 Task: Create a task  Develop a new online tool for online course evaluations , assign it to team member softage.2@softage.net in the project BeyondPlan and update the status of the task to  On Track  , set the priority of the task to Low
Action: Mouse moved to (590, 462)
Screenshot: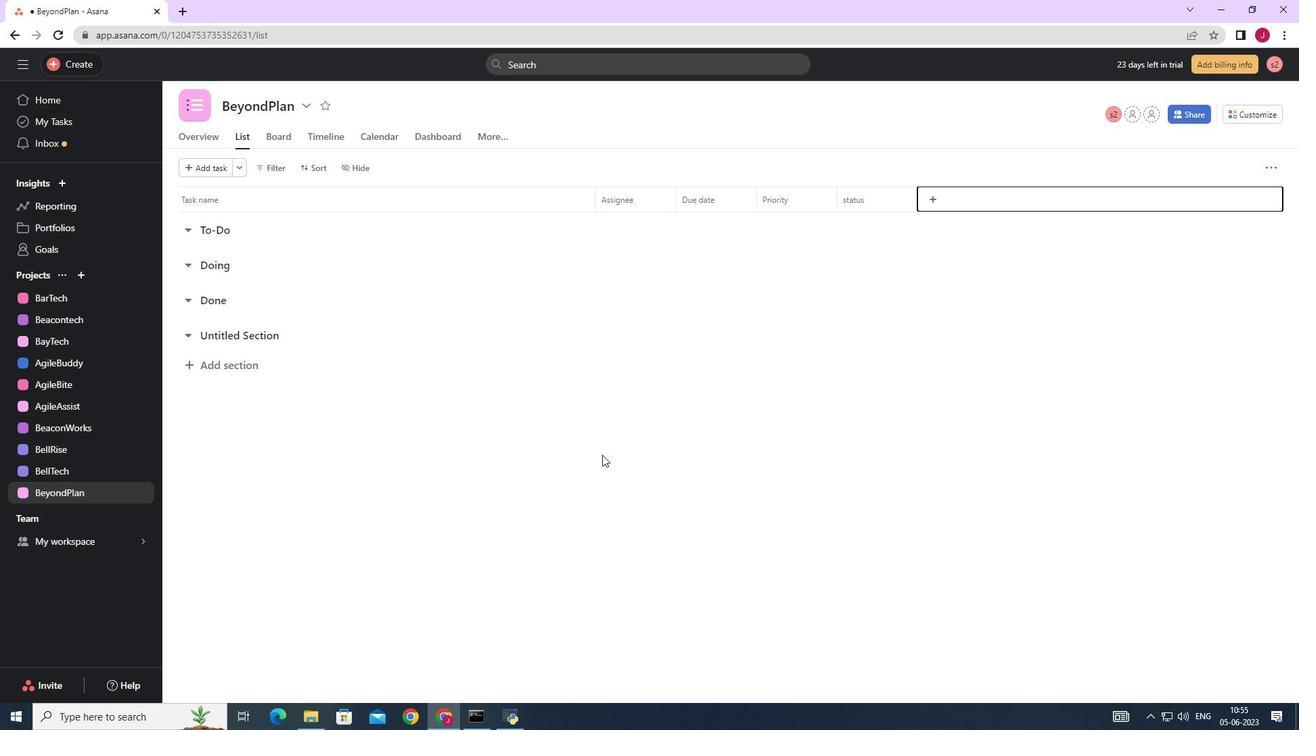 
Action: Mouse scrolled (590, 463) with delta (0, 0)
Screenshot: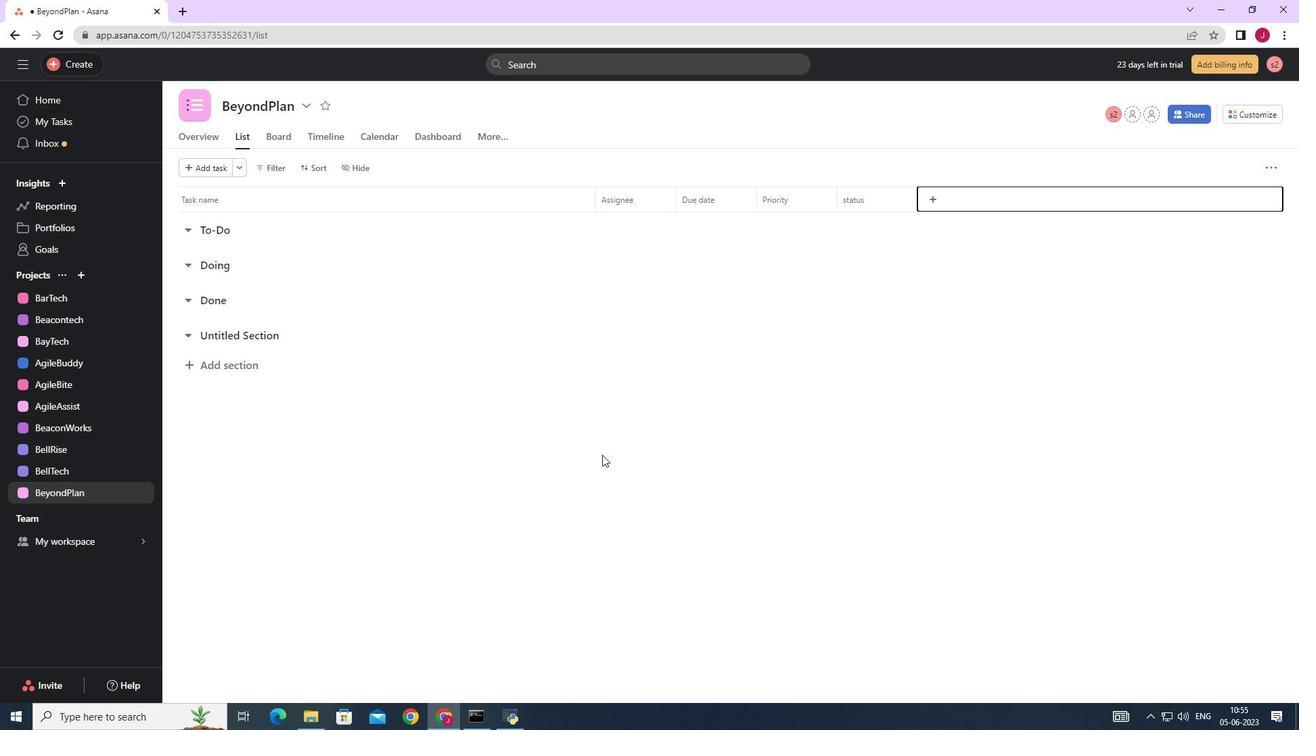 
Action: Mouse moved to (558, 454)
Screenshot: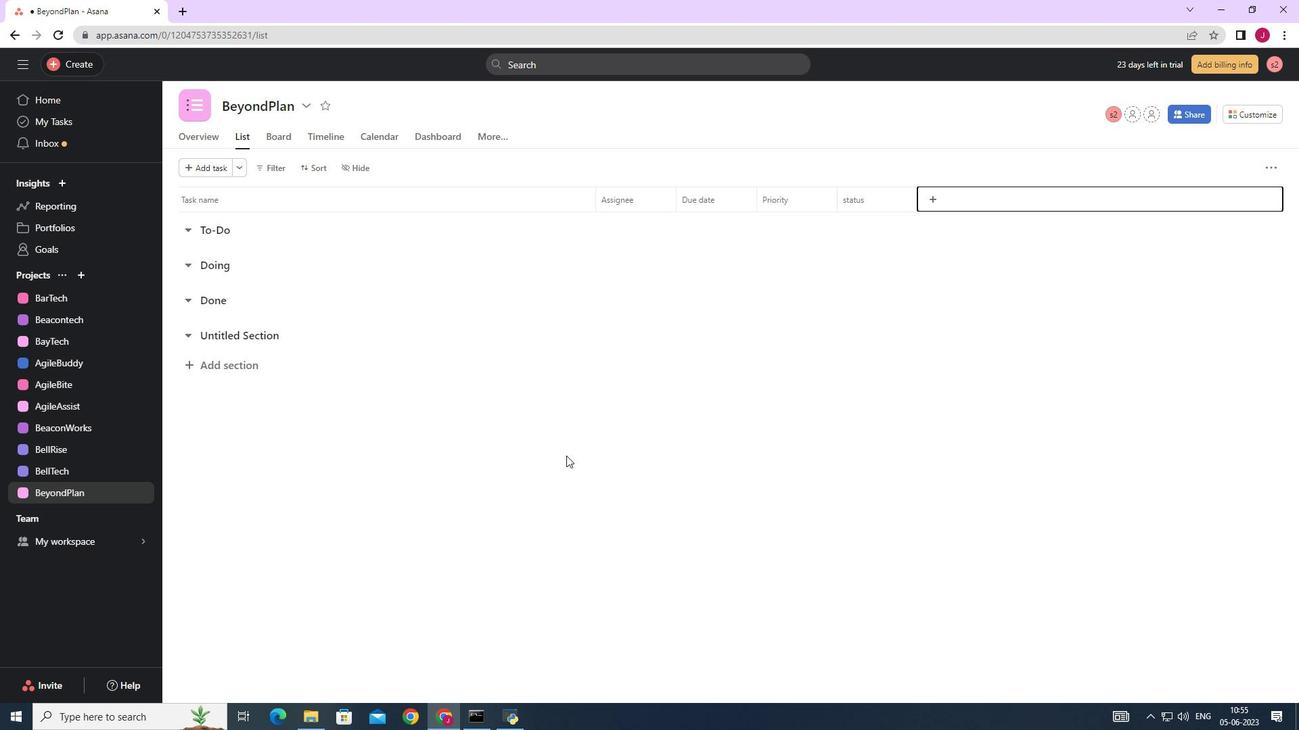 
Action: Mouse scrolled (558, 454) with delta (0, 0)
Screenshot: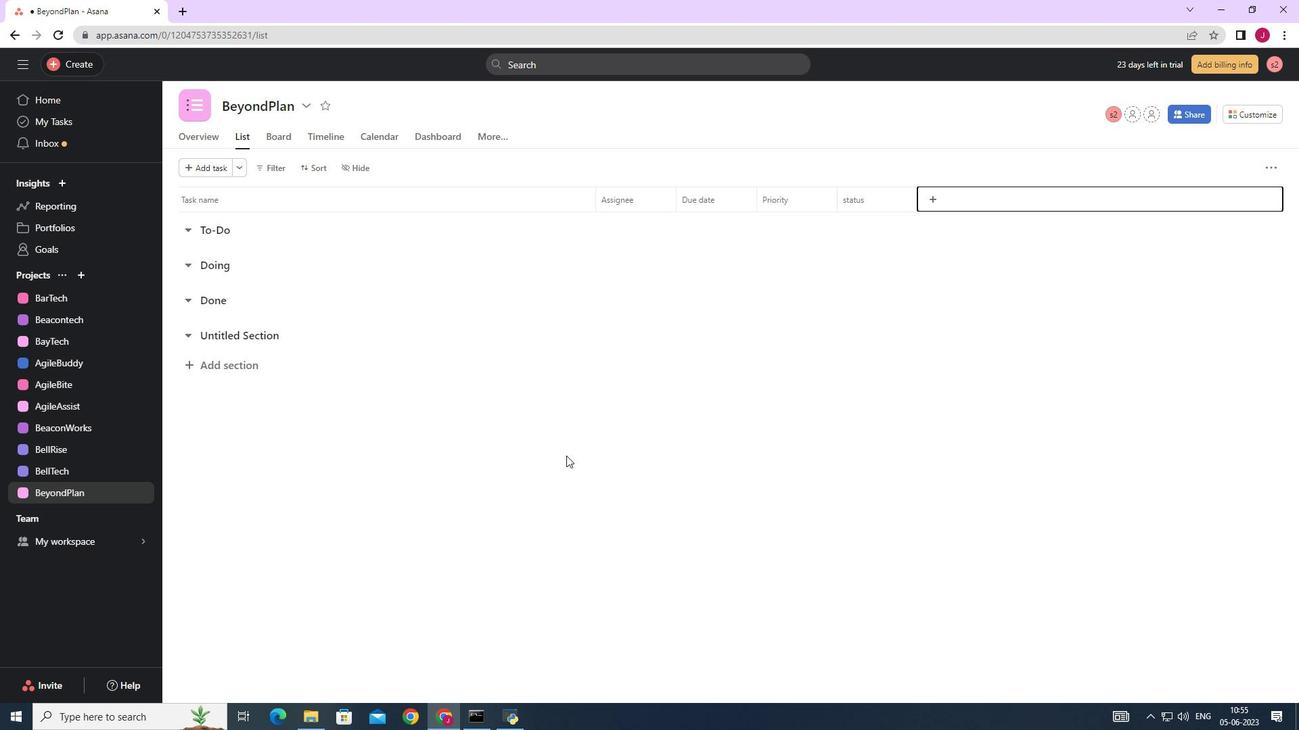
Action: Mouse scrolled (558, 454) with delta (0, 0)
Screenshot: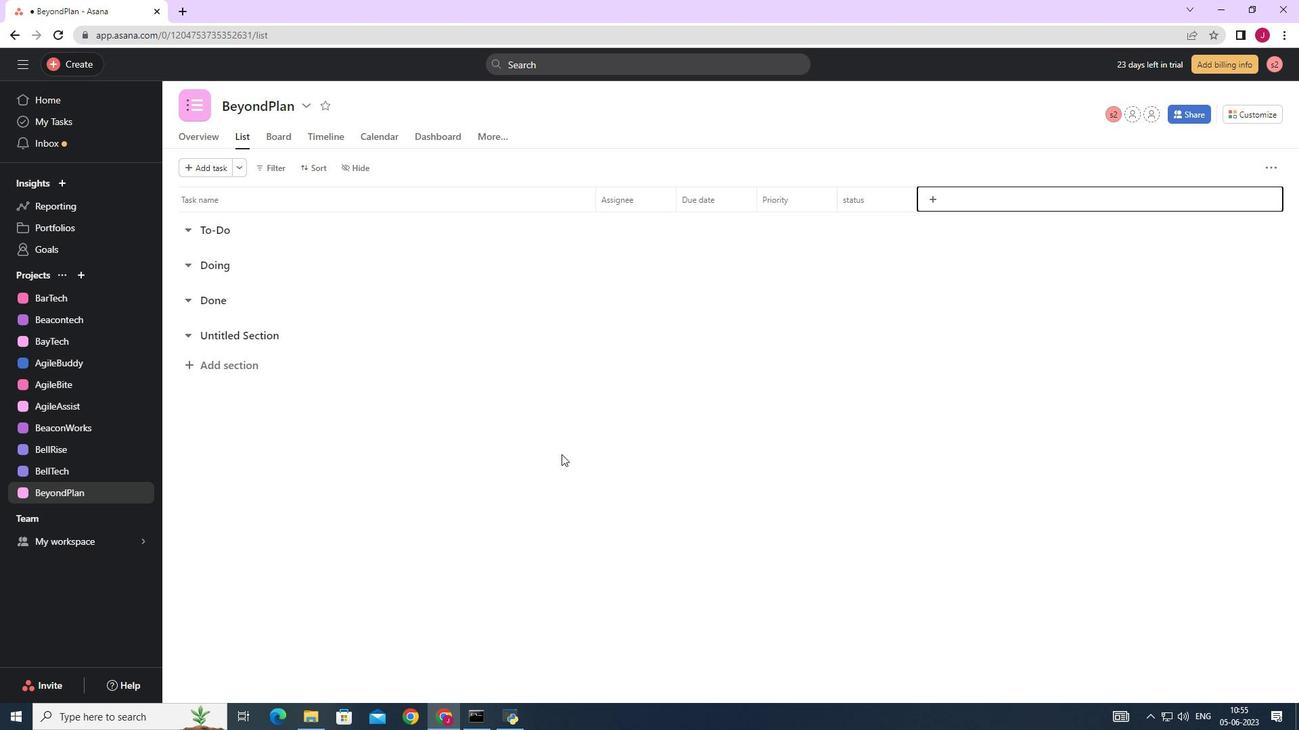 
Action: Mouse scrolled (558, 454) with delta (0, 0)
Screenshot: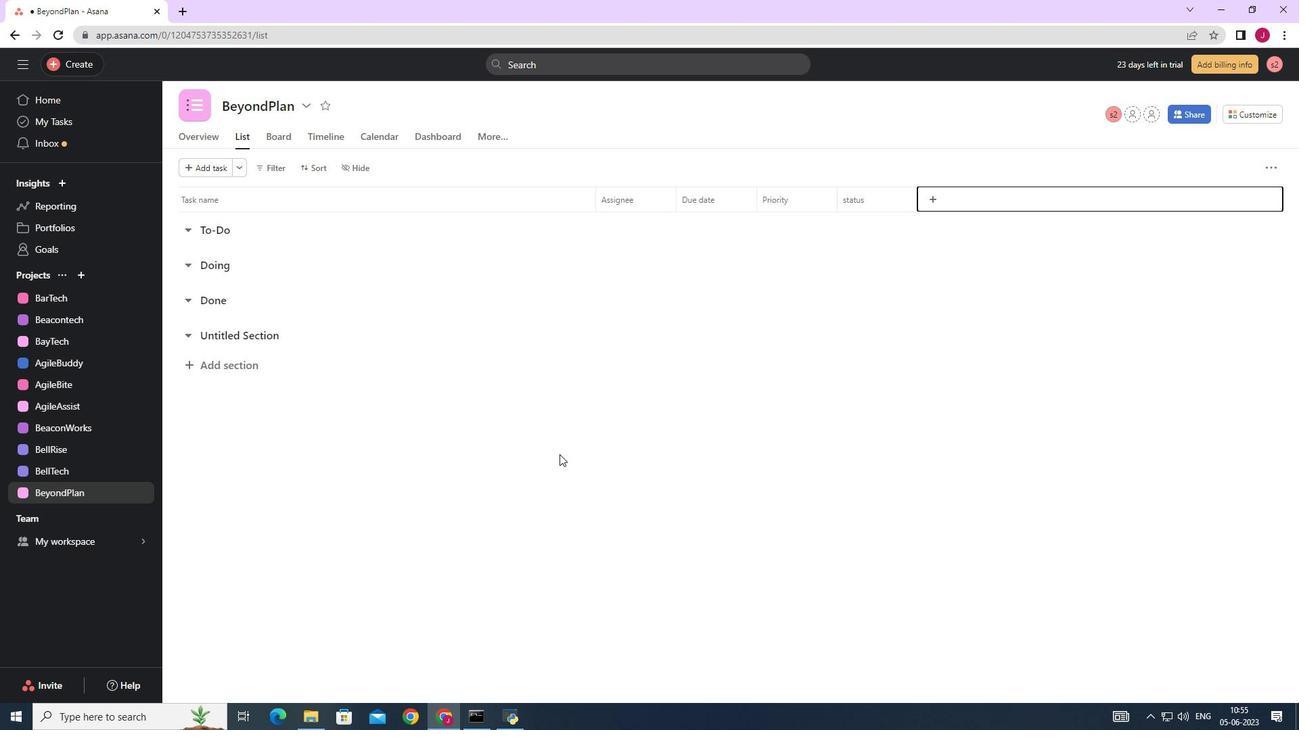 
Action: Mouse moved to (313, 335)
Screenshot: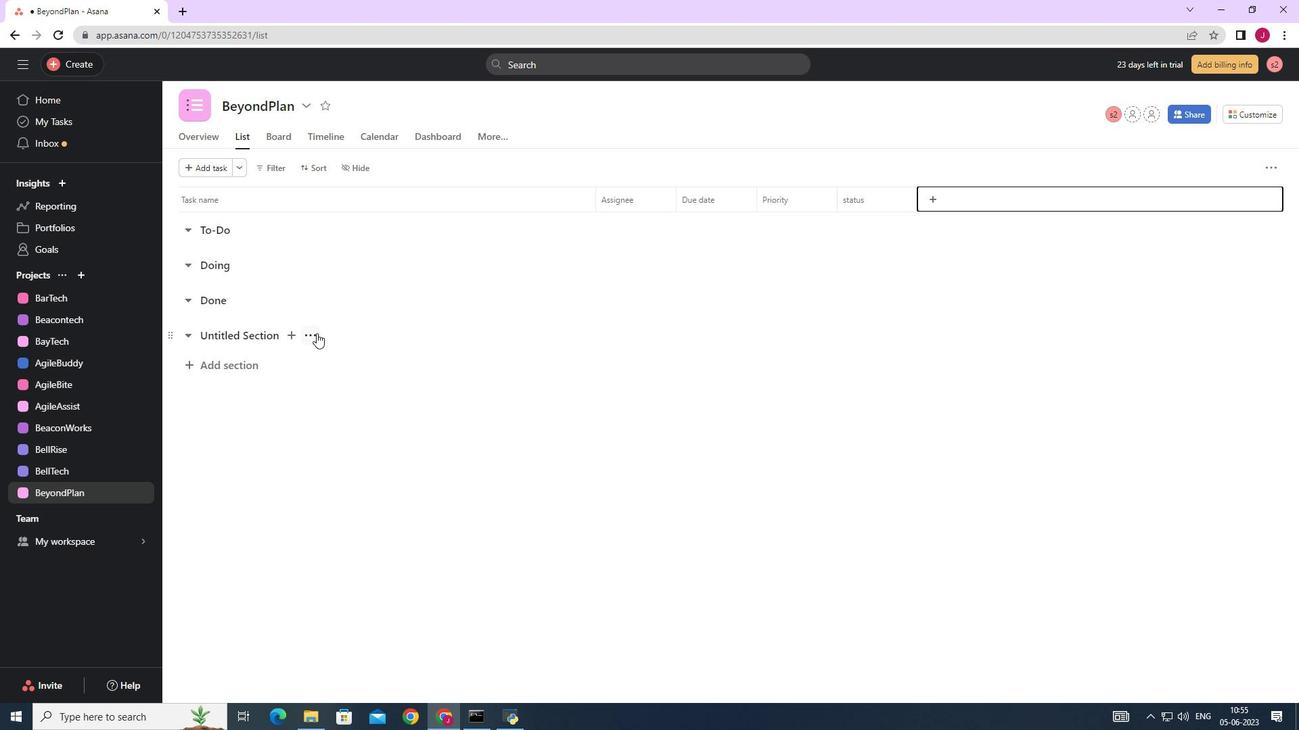 
Action: Mouse pressed left at (313, 335)
Screenshot: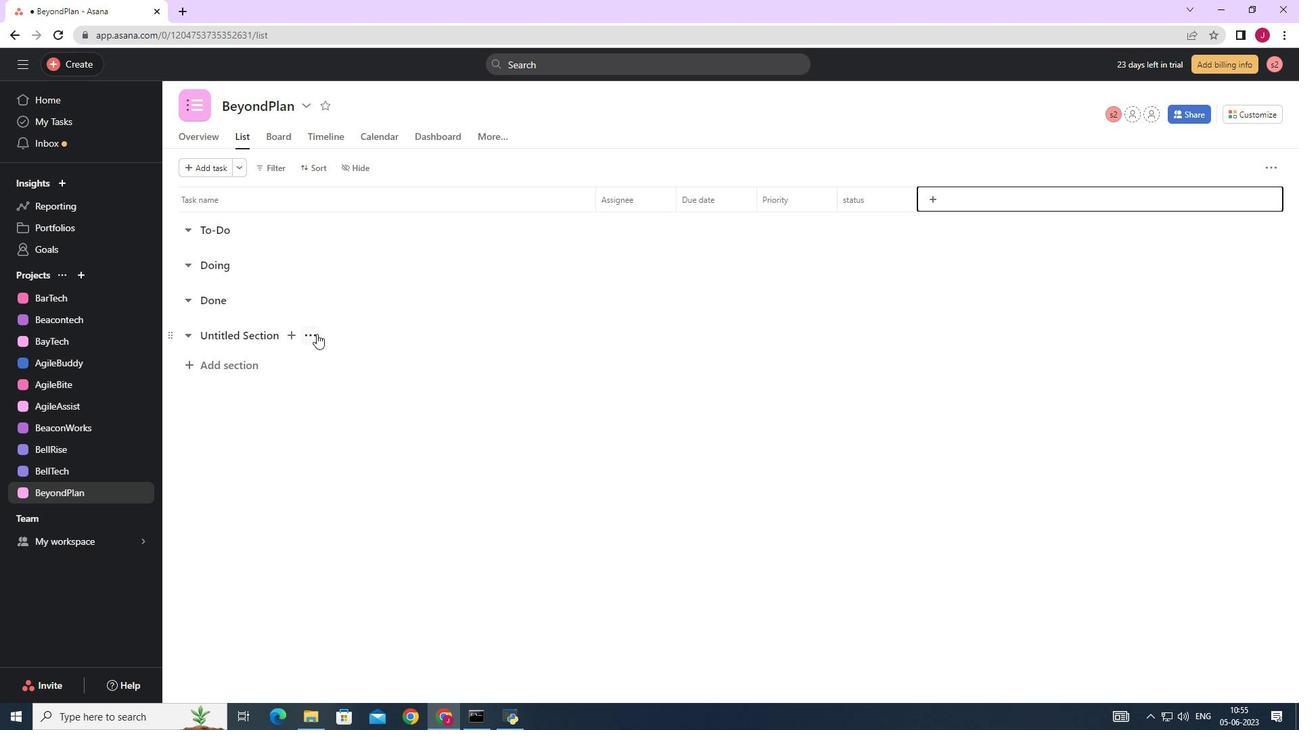 
Action: Mouse moved to (362, 442)
Screenshot: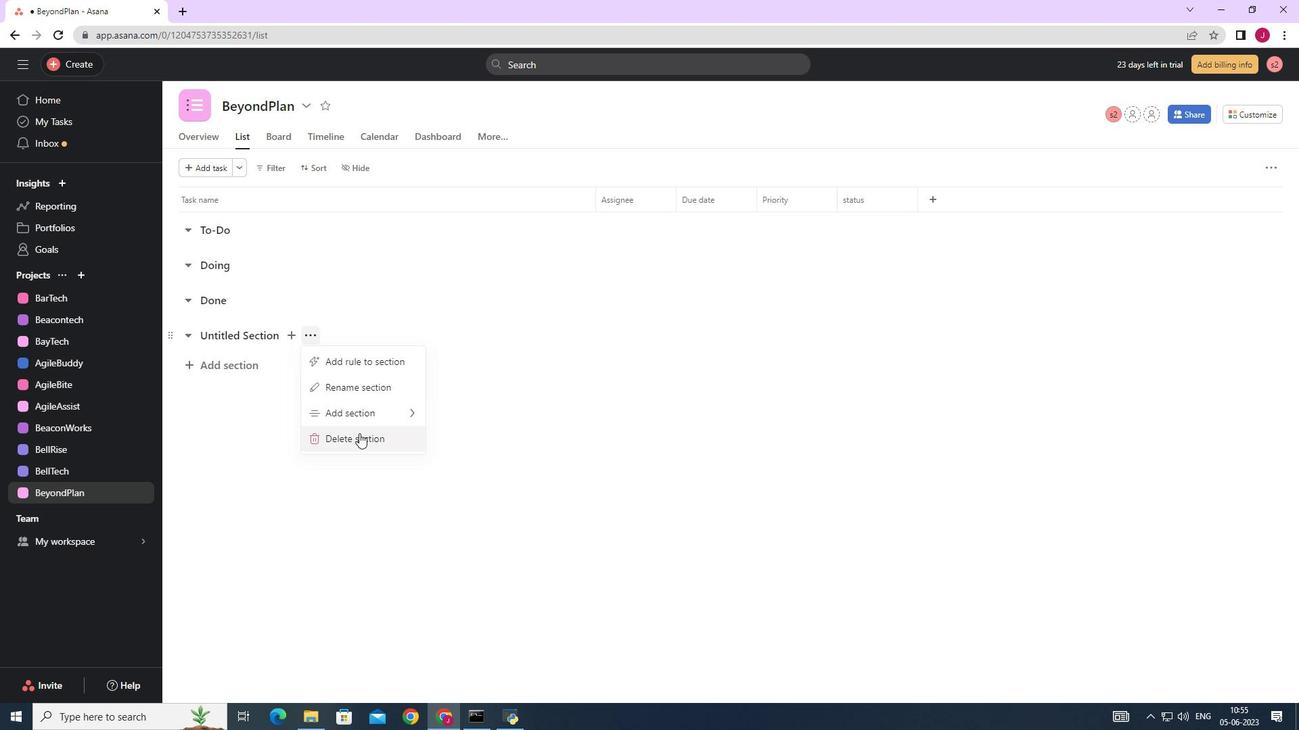 
Action: Mouse pressed left at (362, 442)
Screenshot: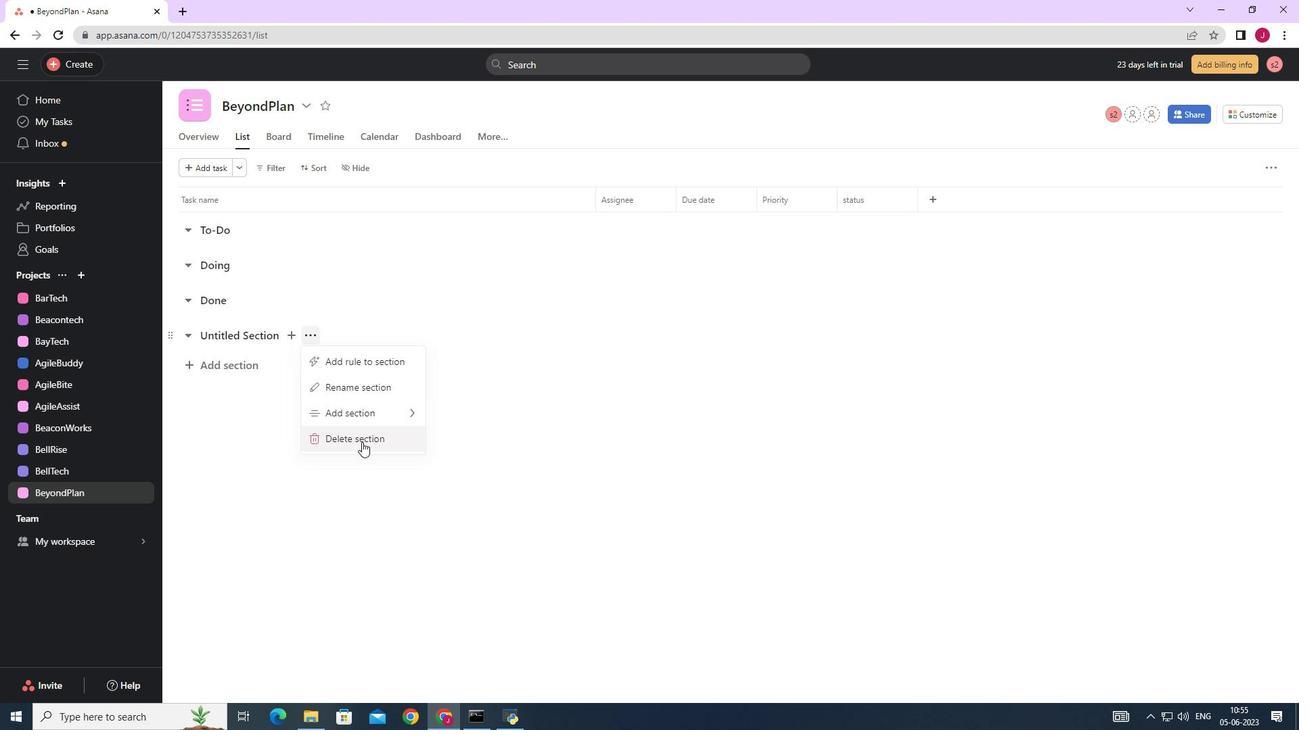 
Action: Mouse moved to (328, 416)
Screenshot: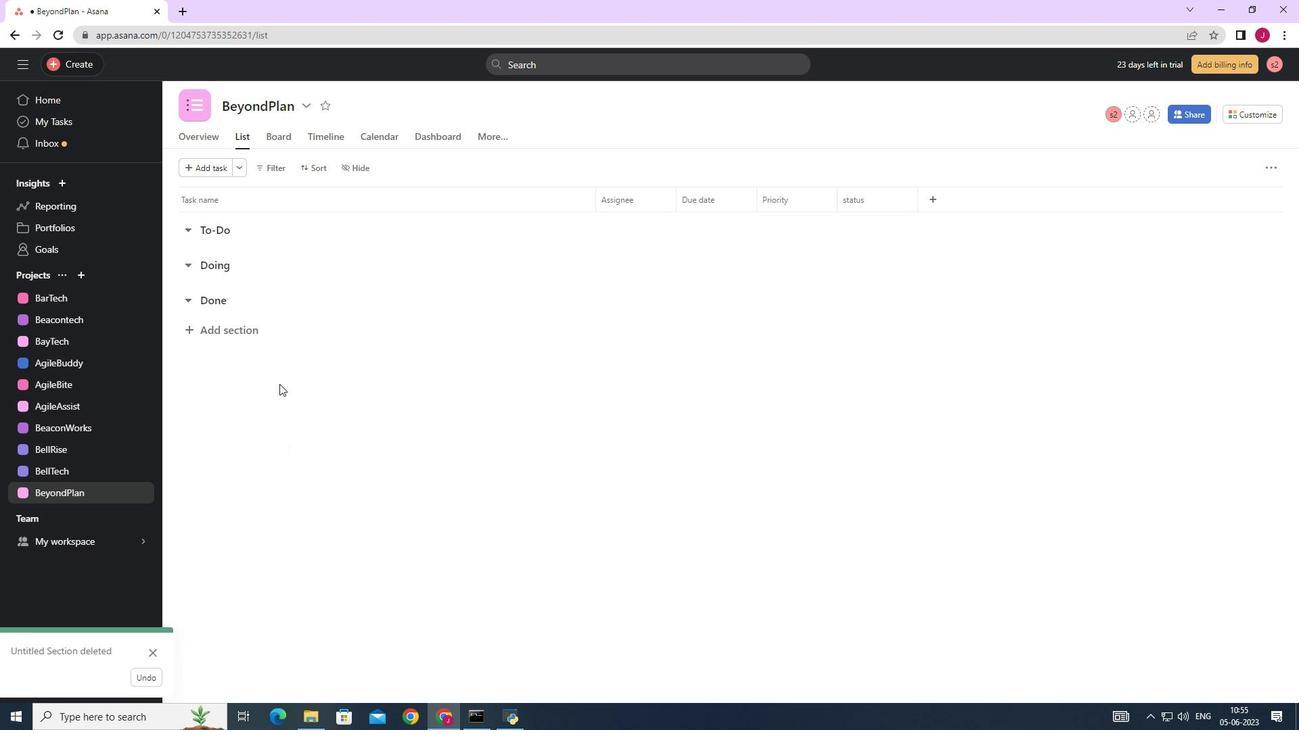 
Action: Mouse scrolled (328, 416) with delta (0, 0)
Screenshot: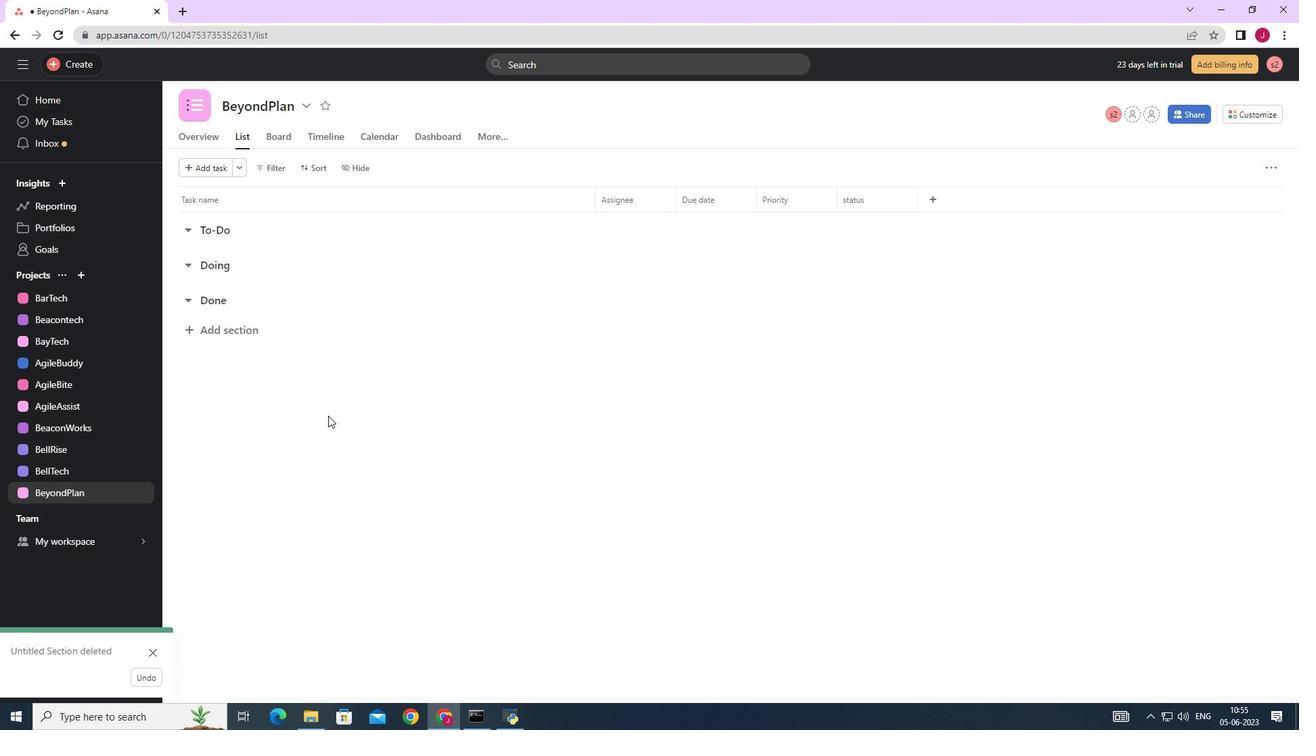 
Action: Mouse scrolled (328, 416) with delta (0, 0)
Screenshot: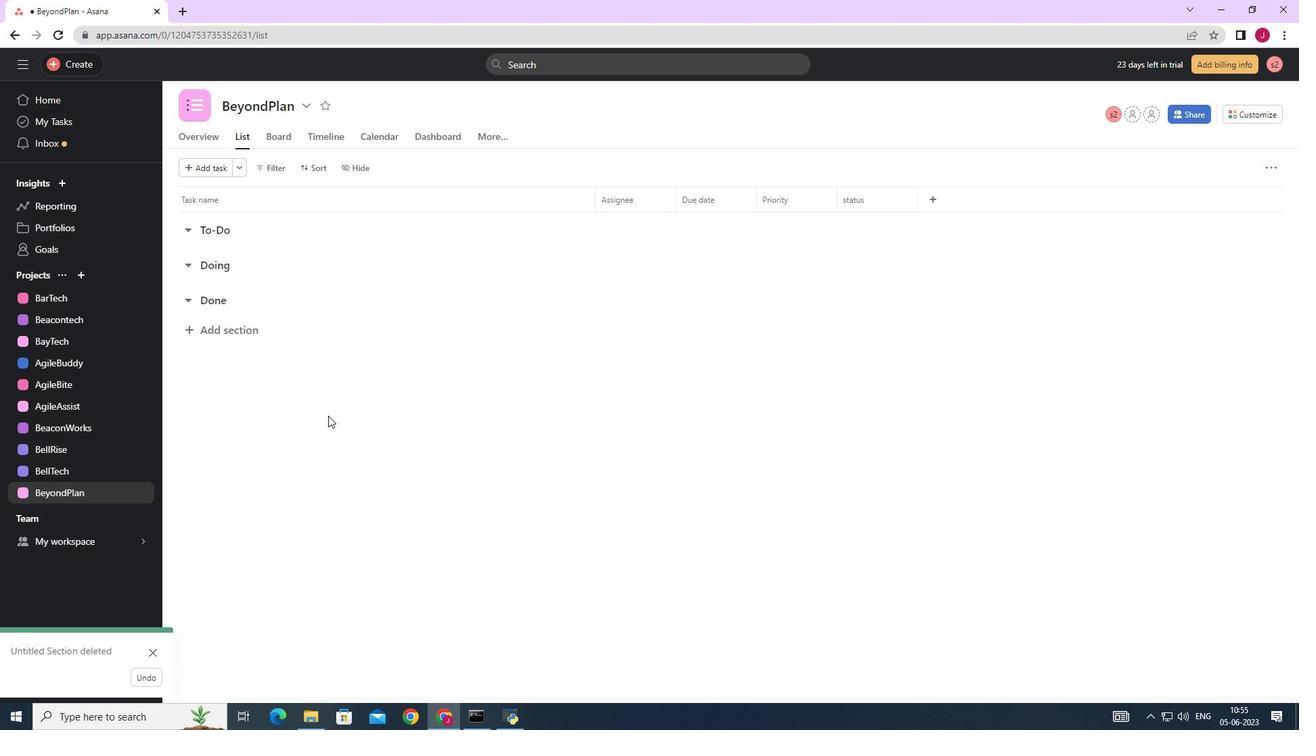 
Action: Mouse moved to (383, 445)
Screenshot: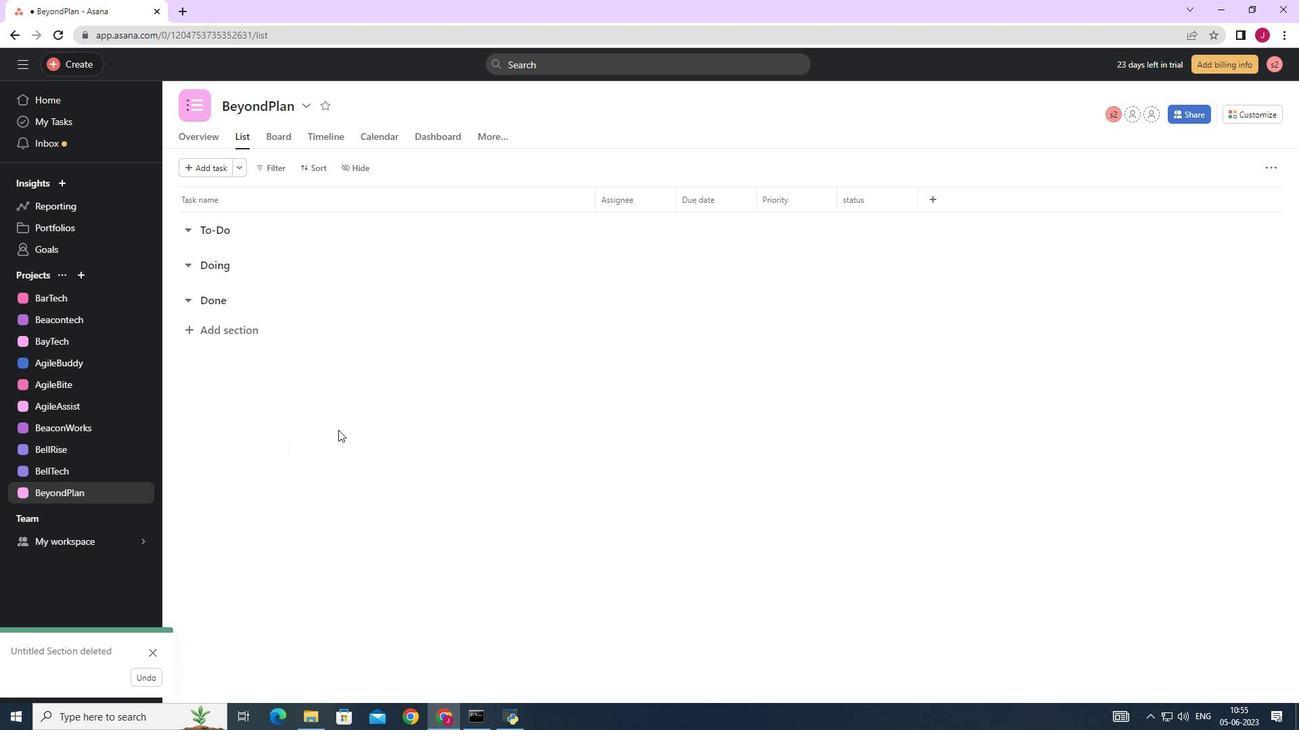 
Action: Mouse scrolled (383, 446) with delta (0, 0)
Screenshot: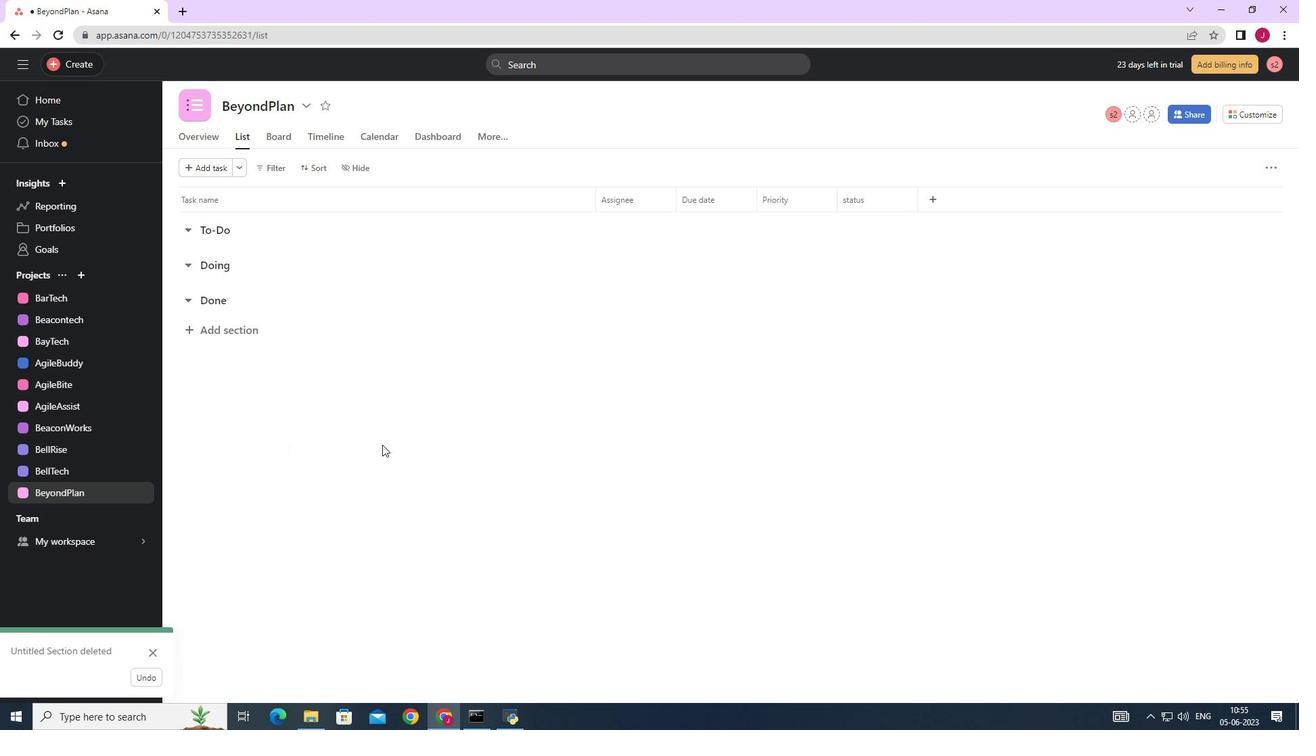
Action: Mouse scrolled (383, 446) with delta (0, 0)
Screenshot: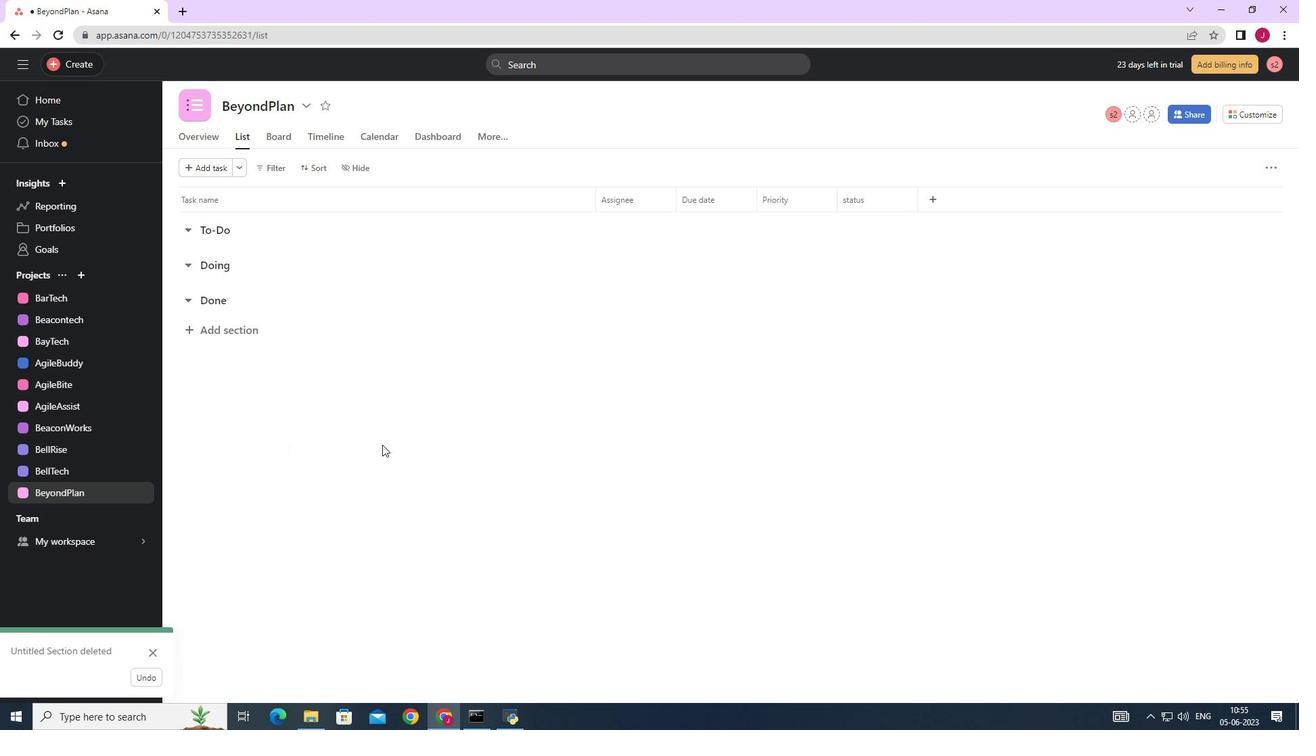 
Action: Mouse moved to (383, 445)
Screenshot: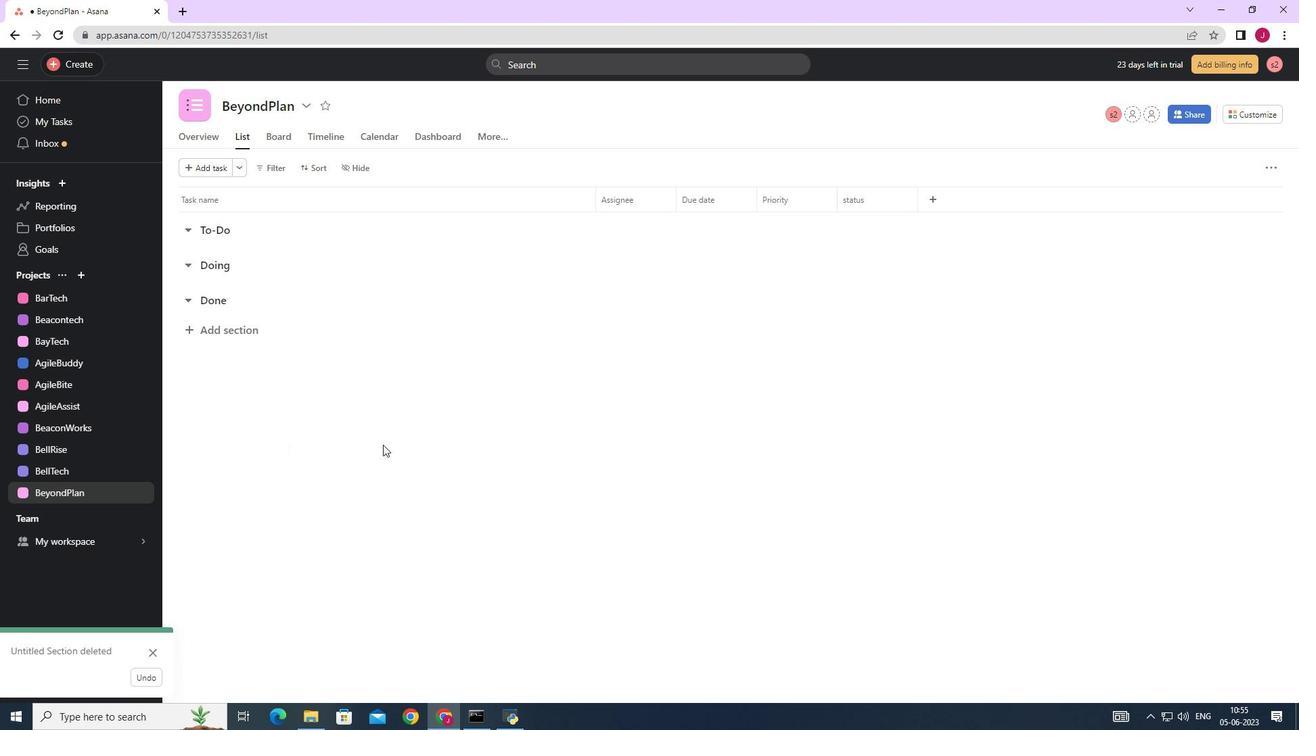 
Action: Mouse scrolled (383, 446) with delta (0, 0)
Screenshot: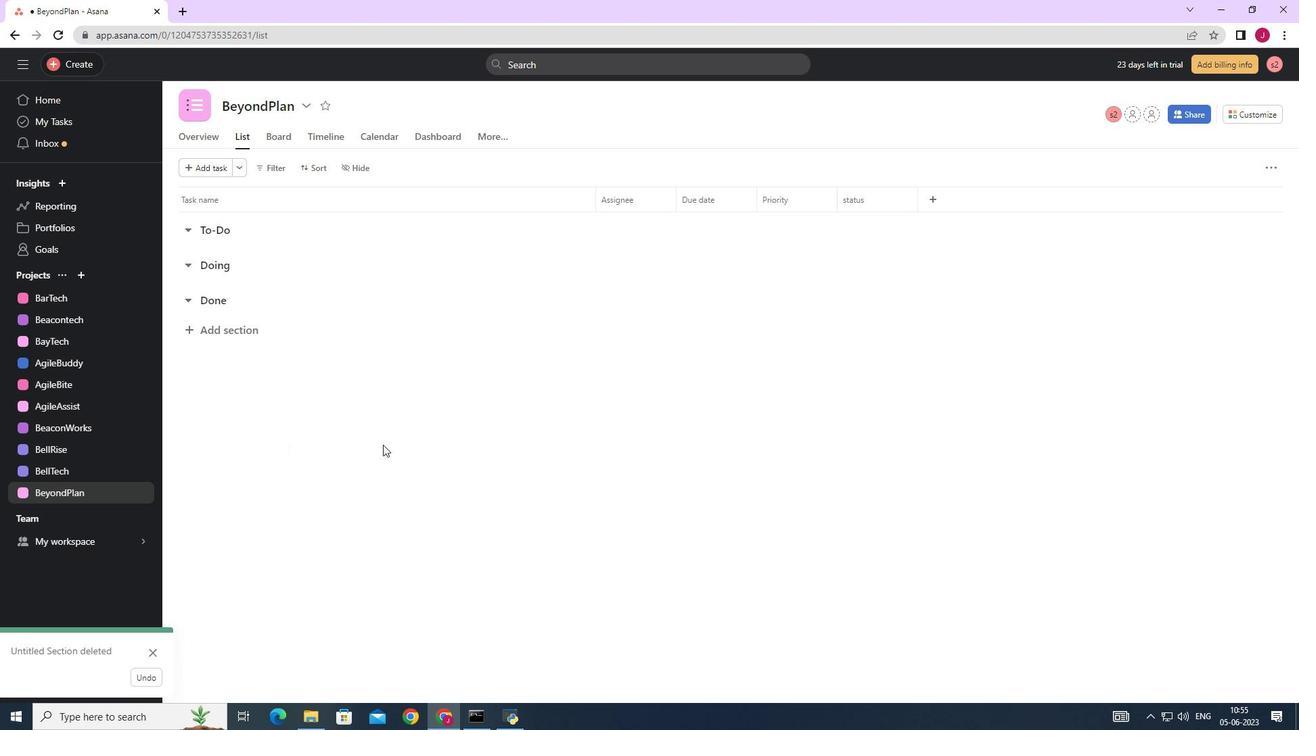 
Action: Mouse moved to (72, 62)
Screenshot: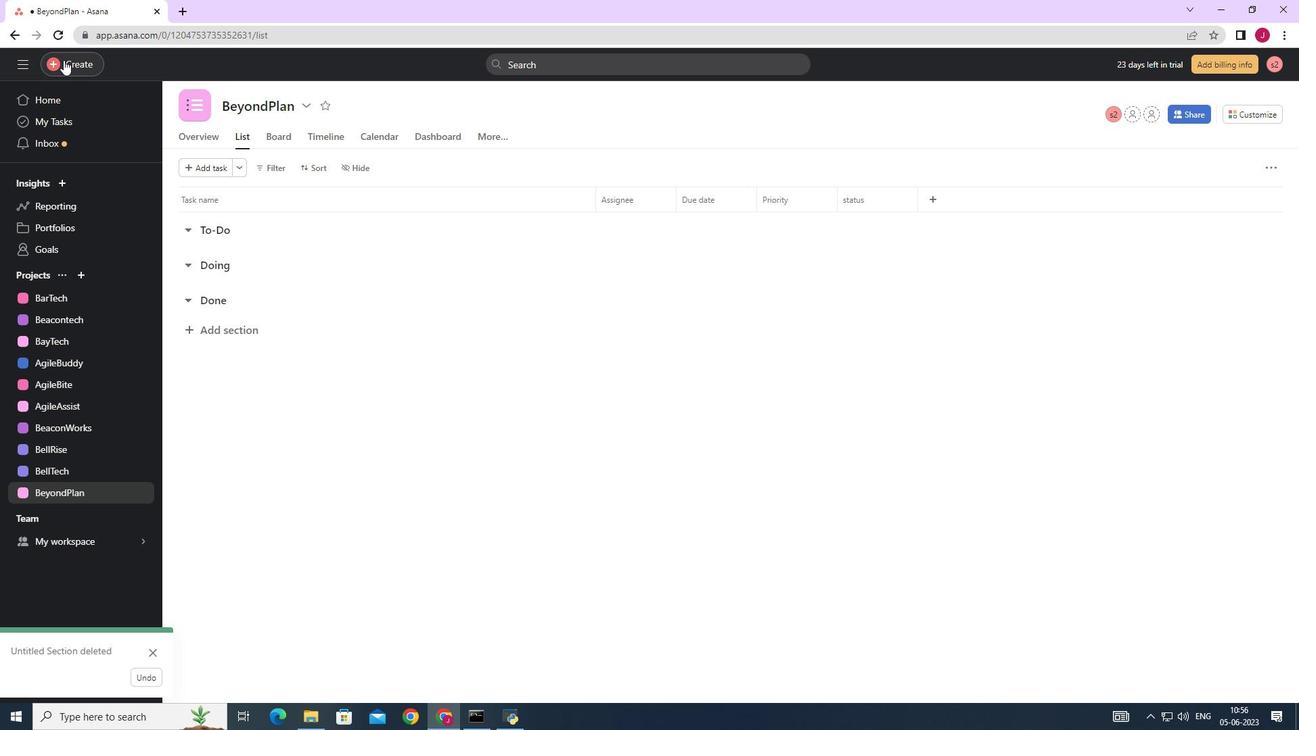 
Action: Mouse pressed left at (72, 62)
Screenshot: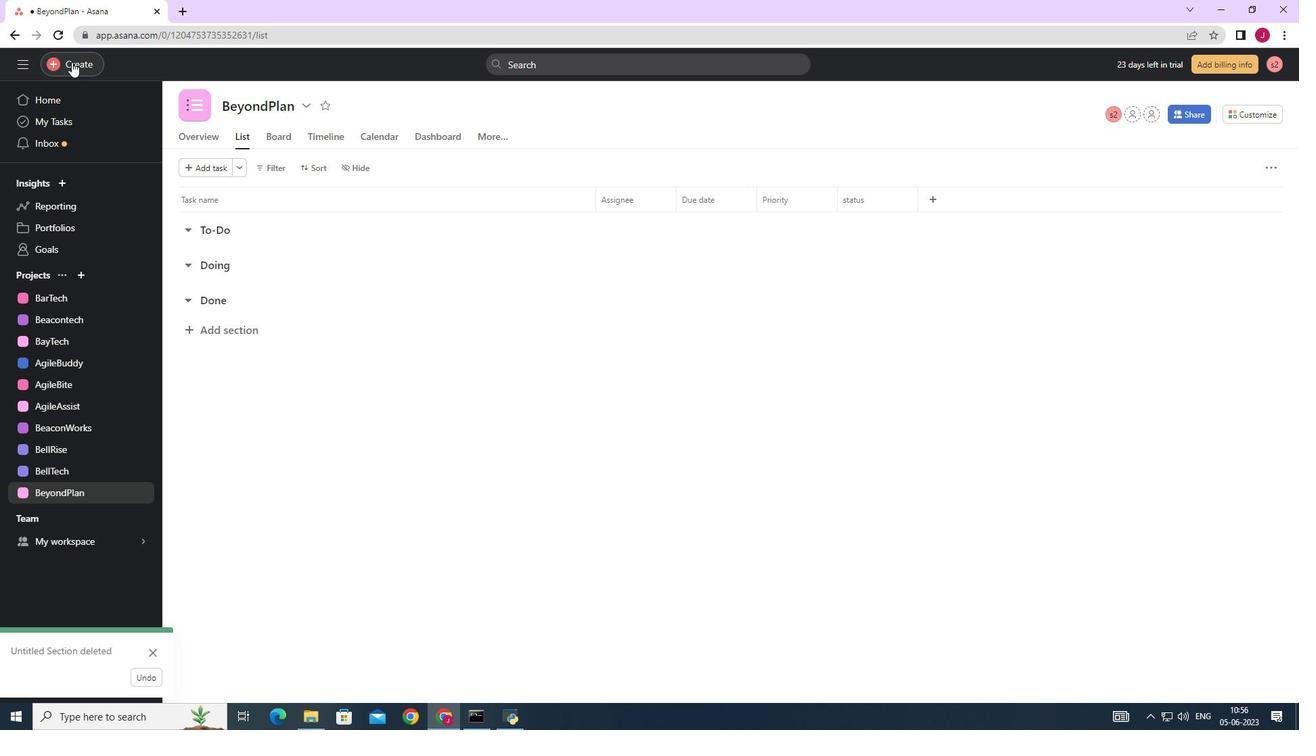 
Action: Mouse moved to (188, 73)
Screenshot: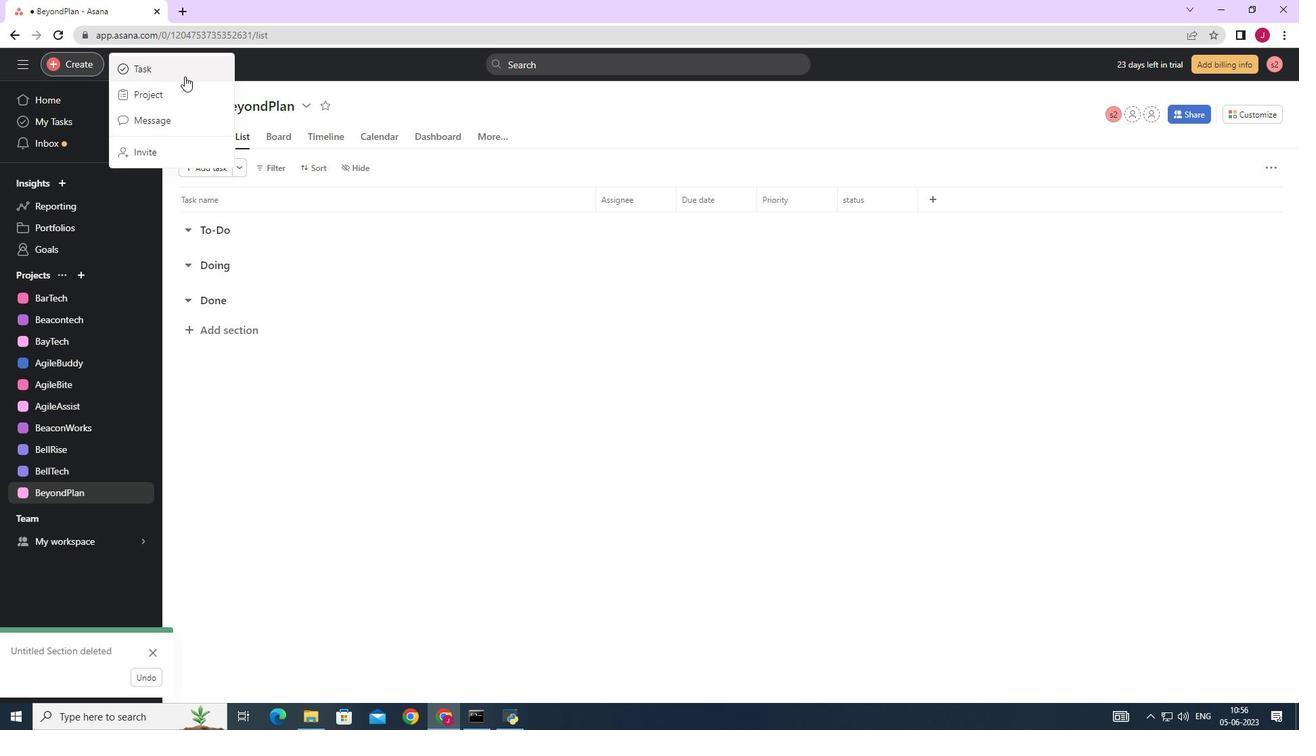 
Action: Mouse pressed left at (188, 73)
Screenshot: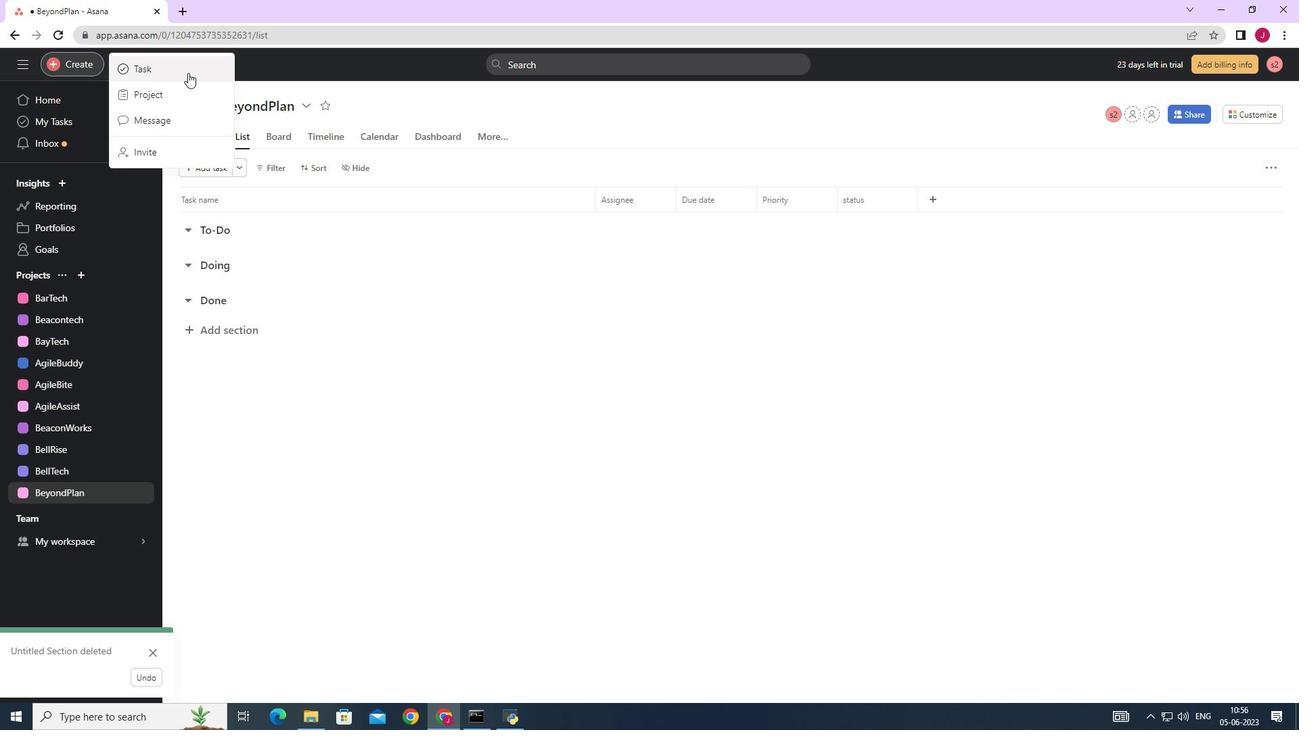 
Action: Mouse moved to (1085, 448)
Screenshot: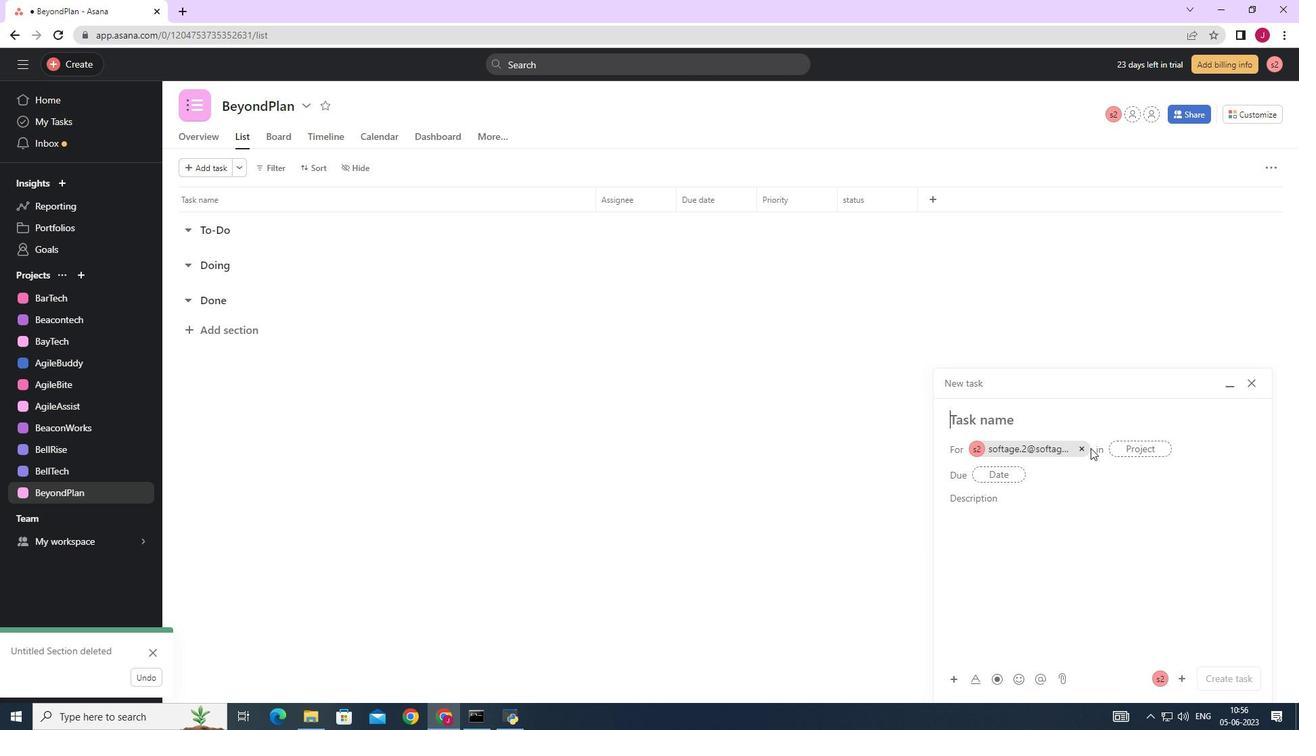 
Action: Mouse pressed left at (1085, 448)
Screenshot: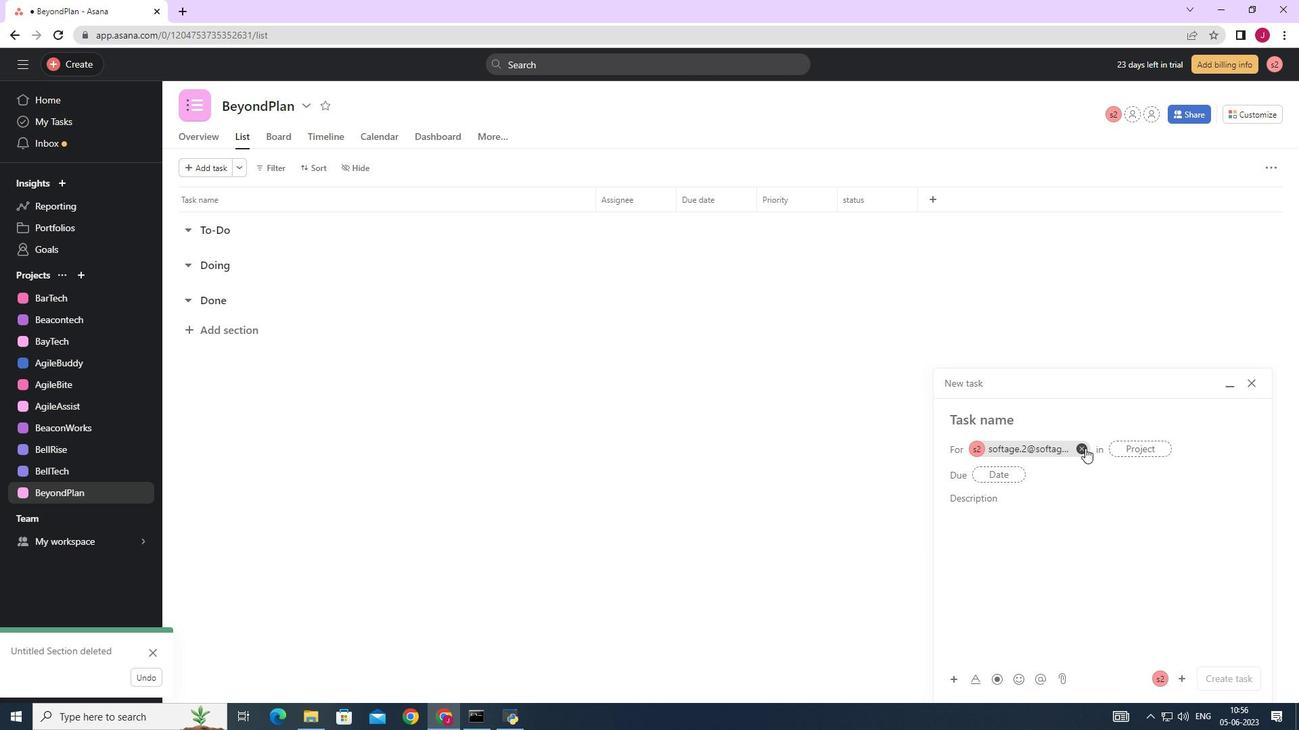 
Action: Mouse moved to (975, 425)
Screenshot: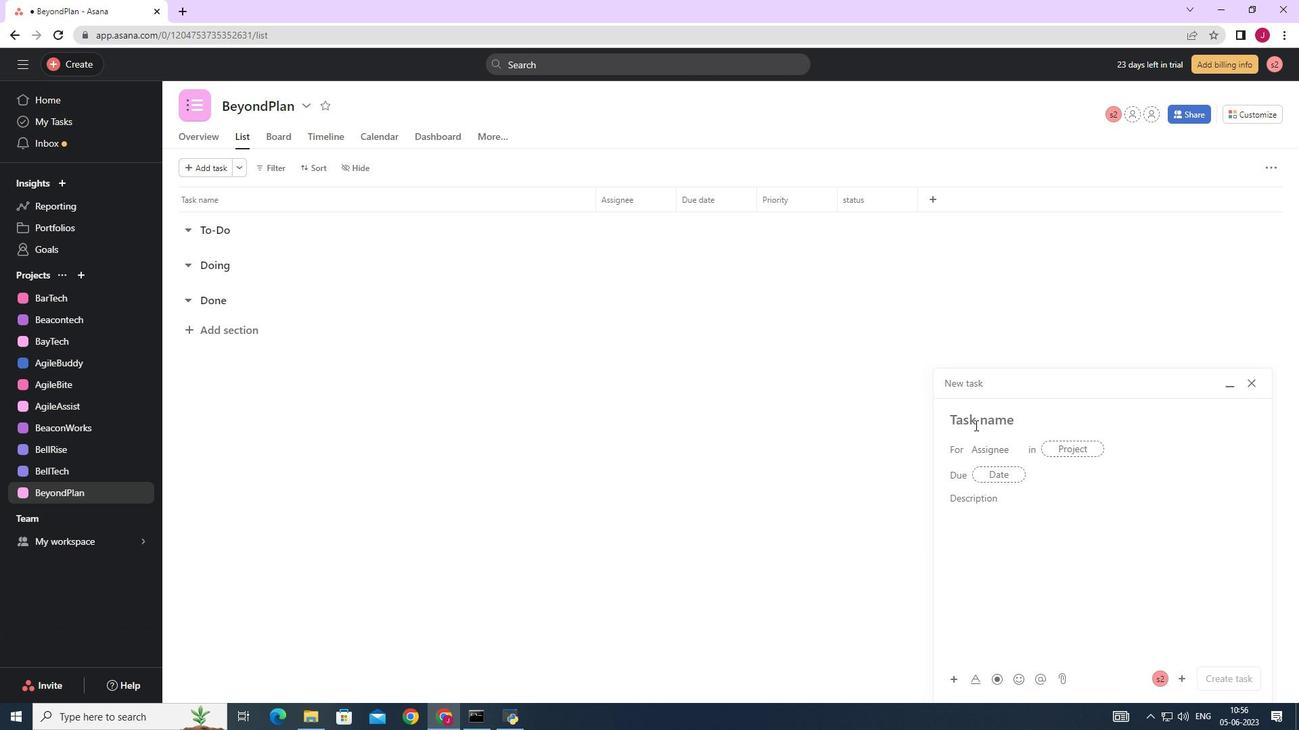 
Action: Mouse pressed left at (975, 425)
Screenshot: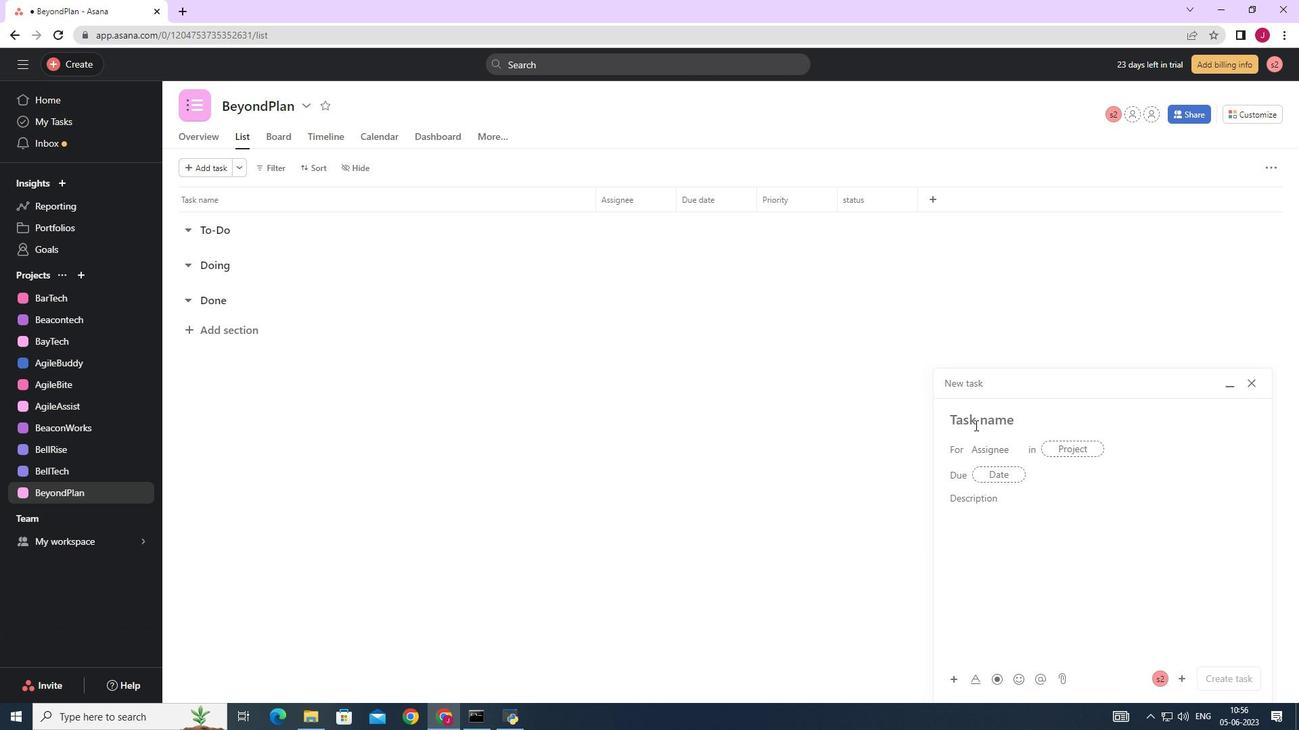 
Action: Mouse moved to (1084, 448)
Screenshot: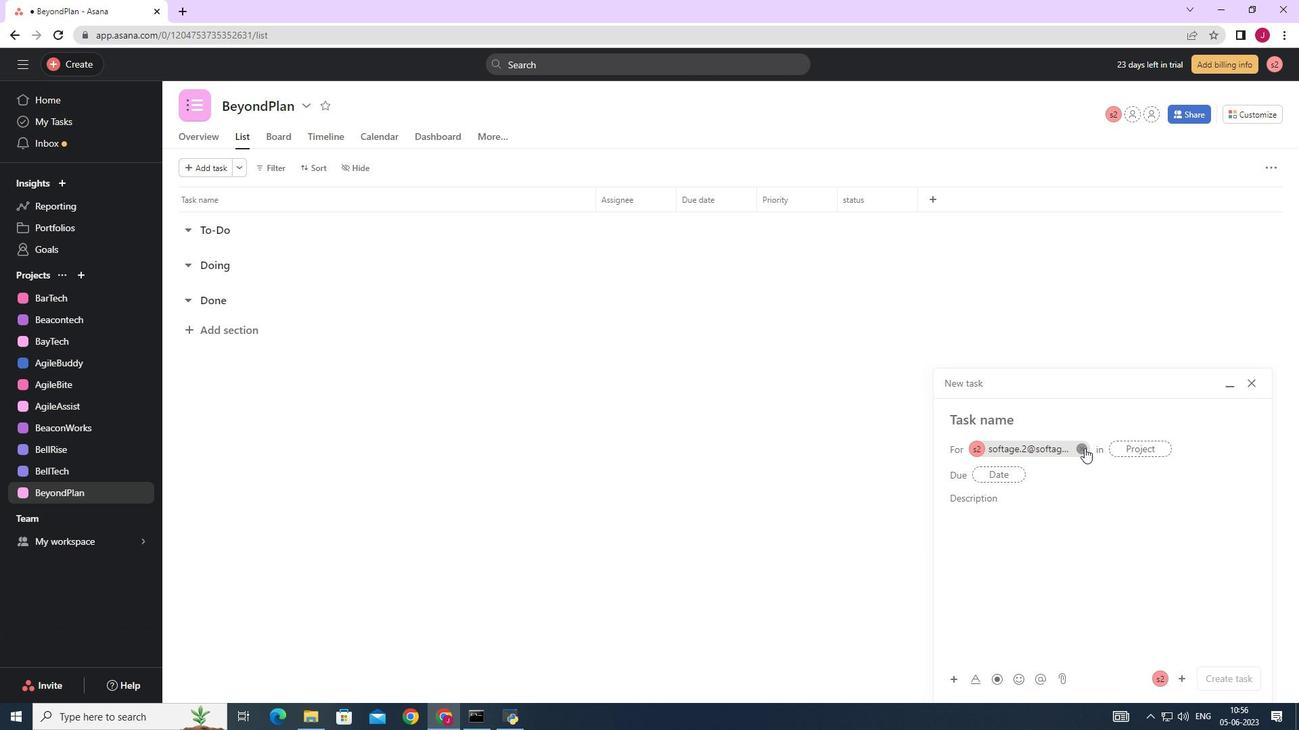 
Action: Mouse pressed left at (1084, 448)
Screenshot: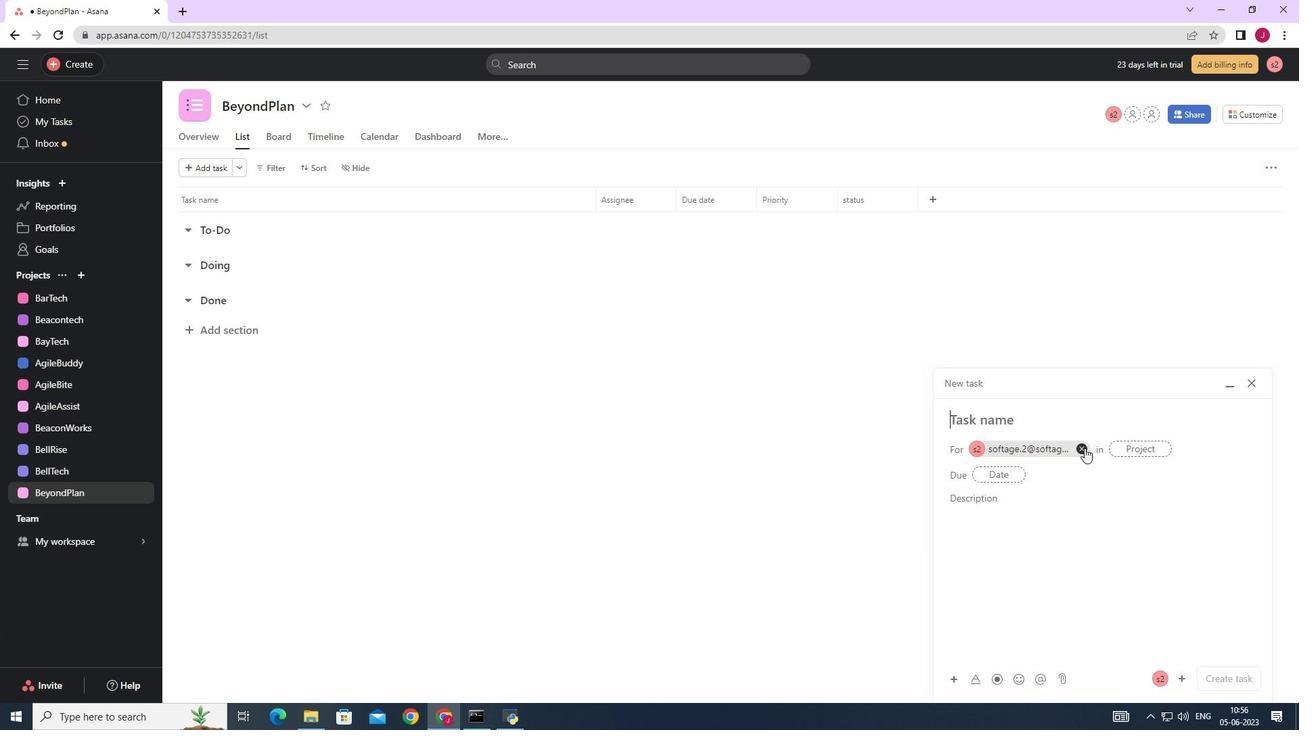 
Action: Mouse moved to (982, 421)
Screenshot: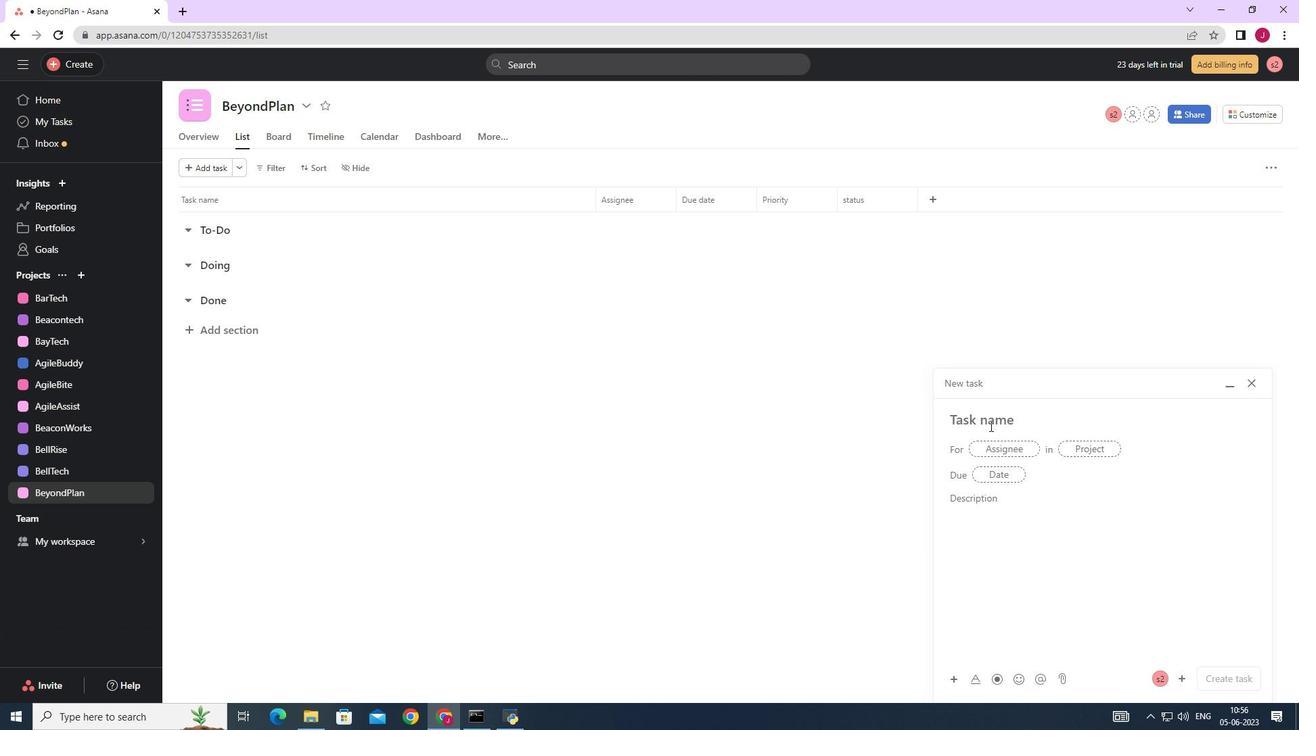 
Action: Mouse pressed left at (982, 421)
Screenshot: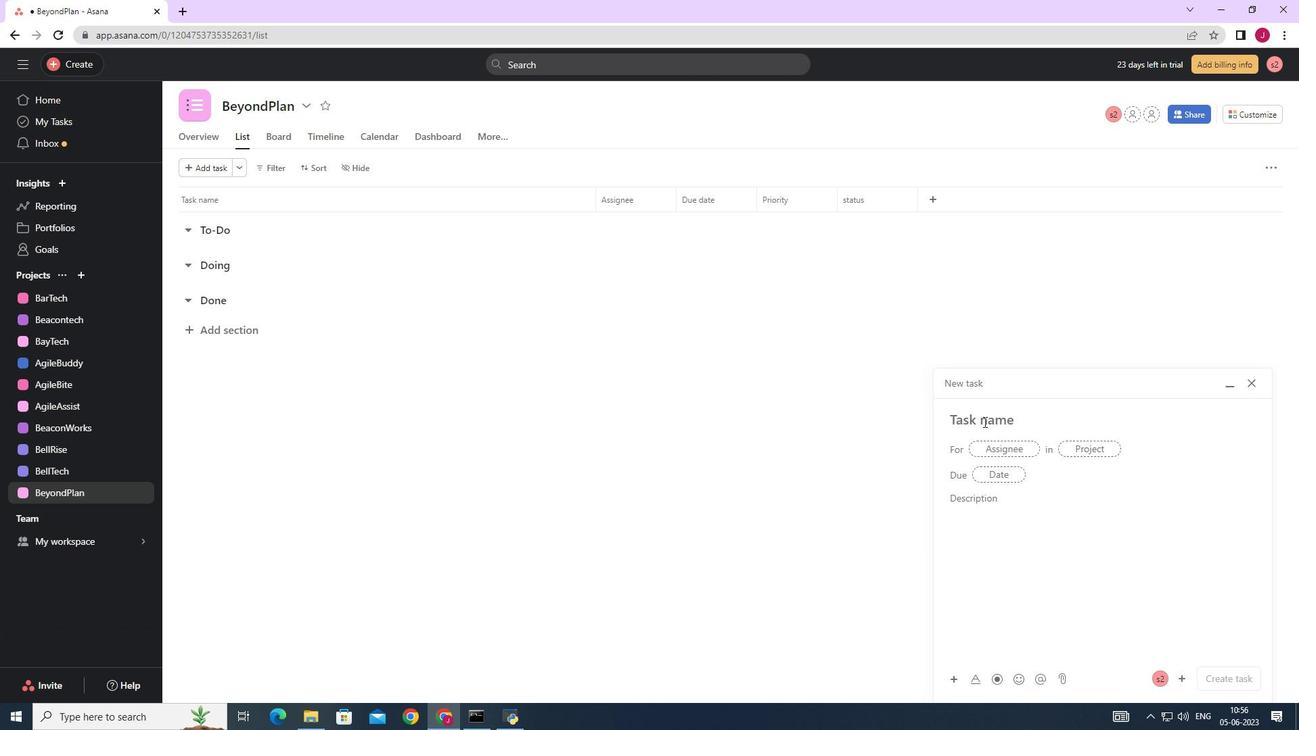 
Action: Key pressed <Key.caps_lock>D<Key.caps_lock>evelop<Key.space>a<Key.space>new<Key.space>online<Key.space>tool<Key.space>g<Key.backspace>for<Key.space>online<Key.space>s<Key.backspace>course<Key.space>evaluations<Key.space>
Screenshot: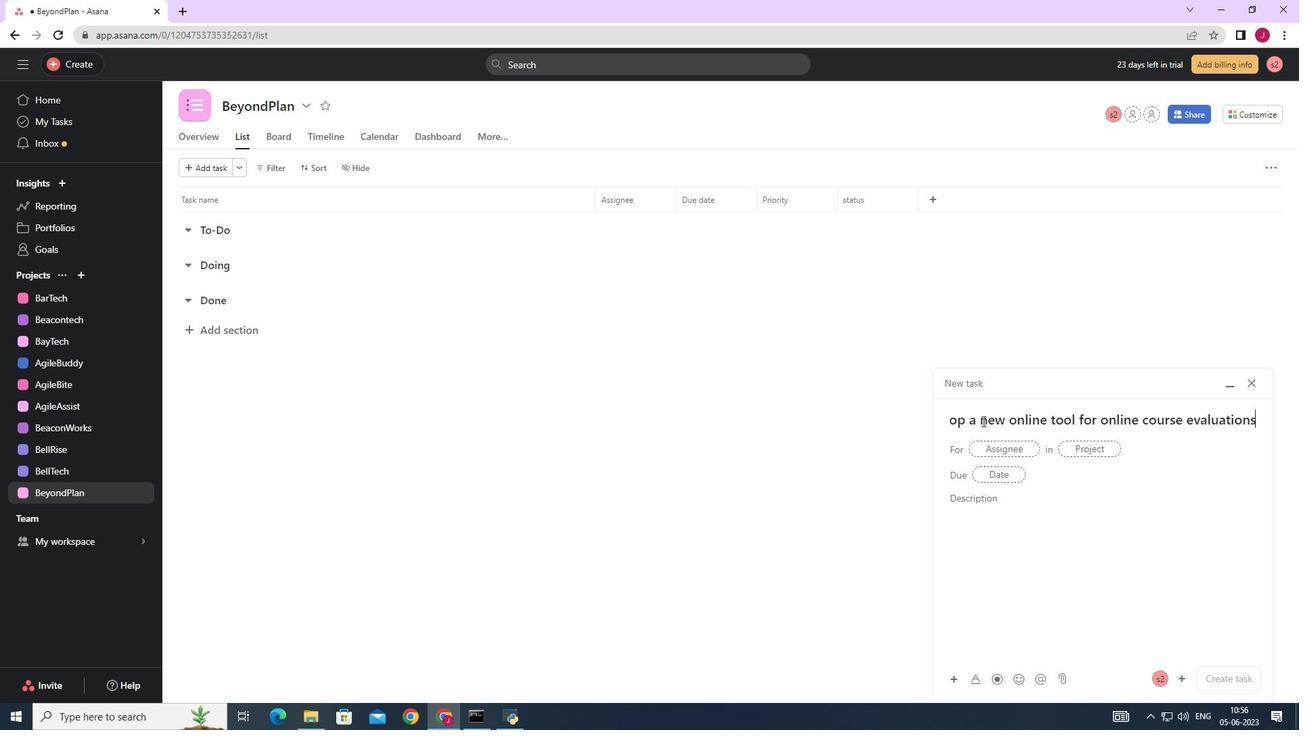 
Action: Mouse moved to (1012, 453)
Screenshot: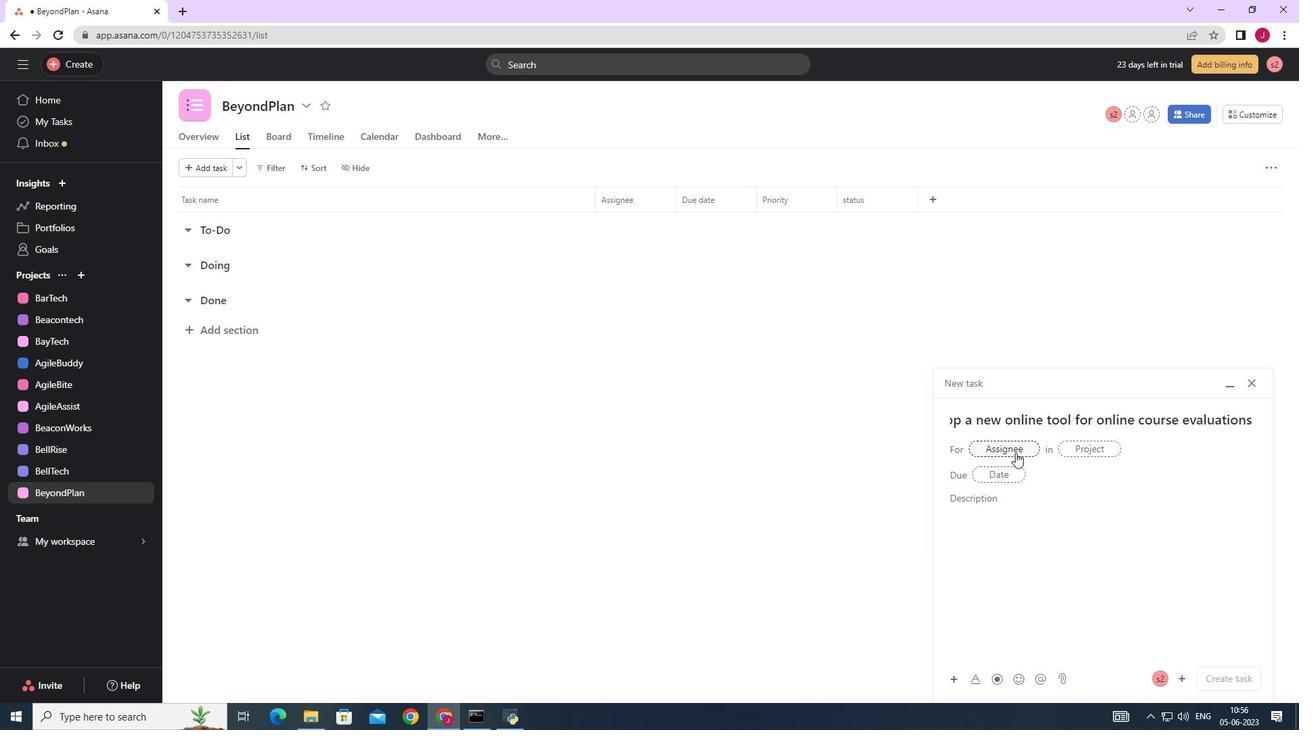
Action: Mouse pressed left at (1012, 453)
Screenshot: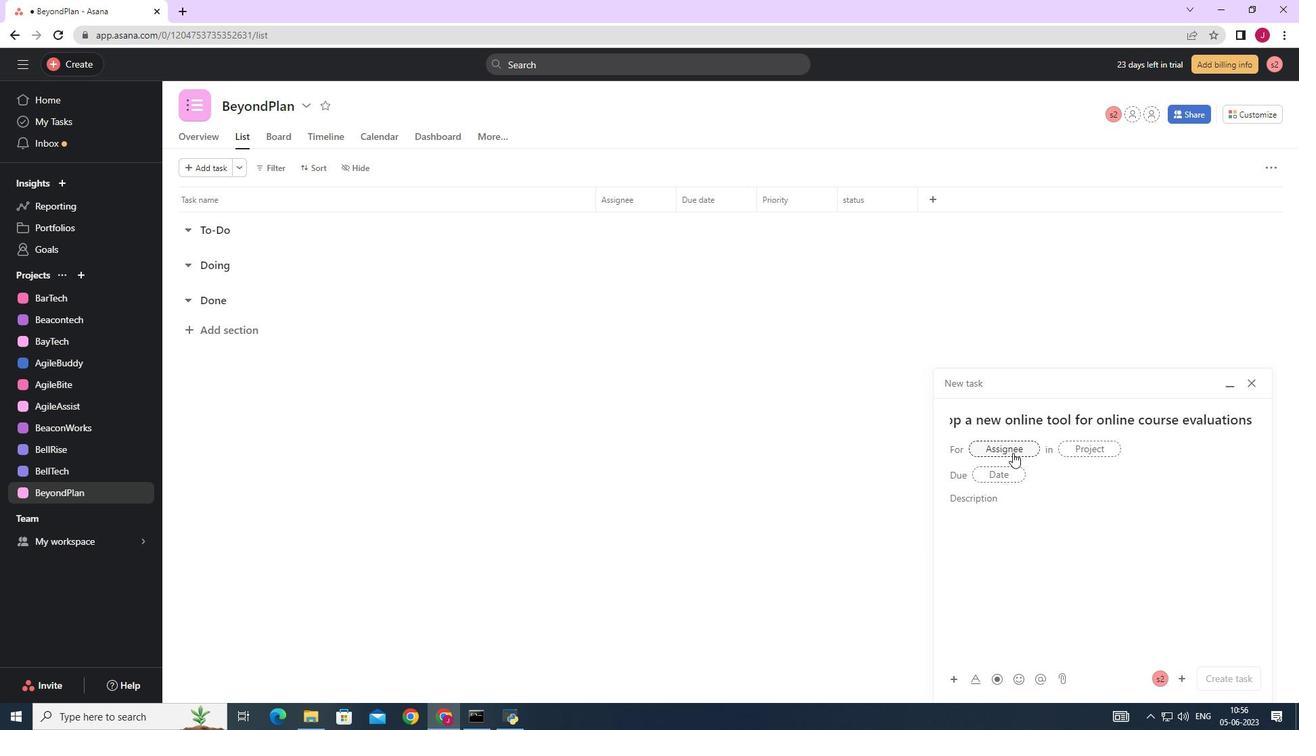 
Action: Key pressed softage.2
Screenshot: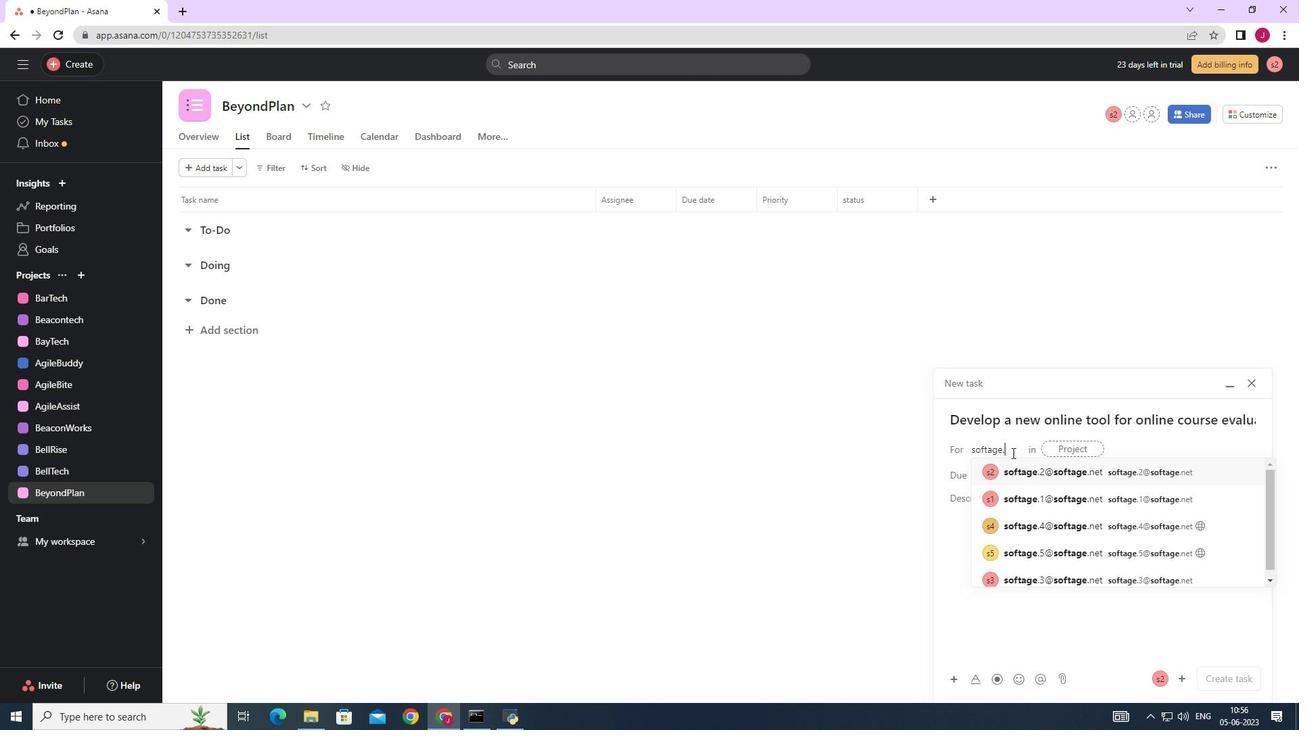 
Action: Mouse moved to (1053, 473)
Screenshot: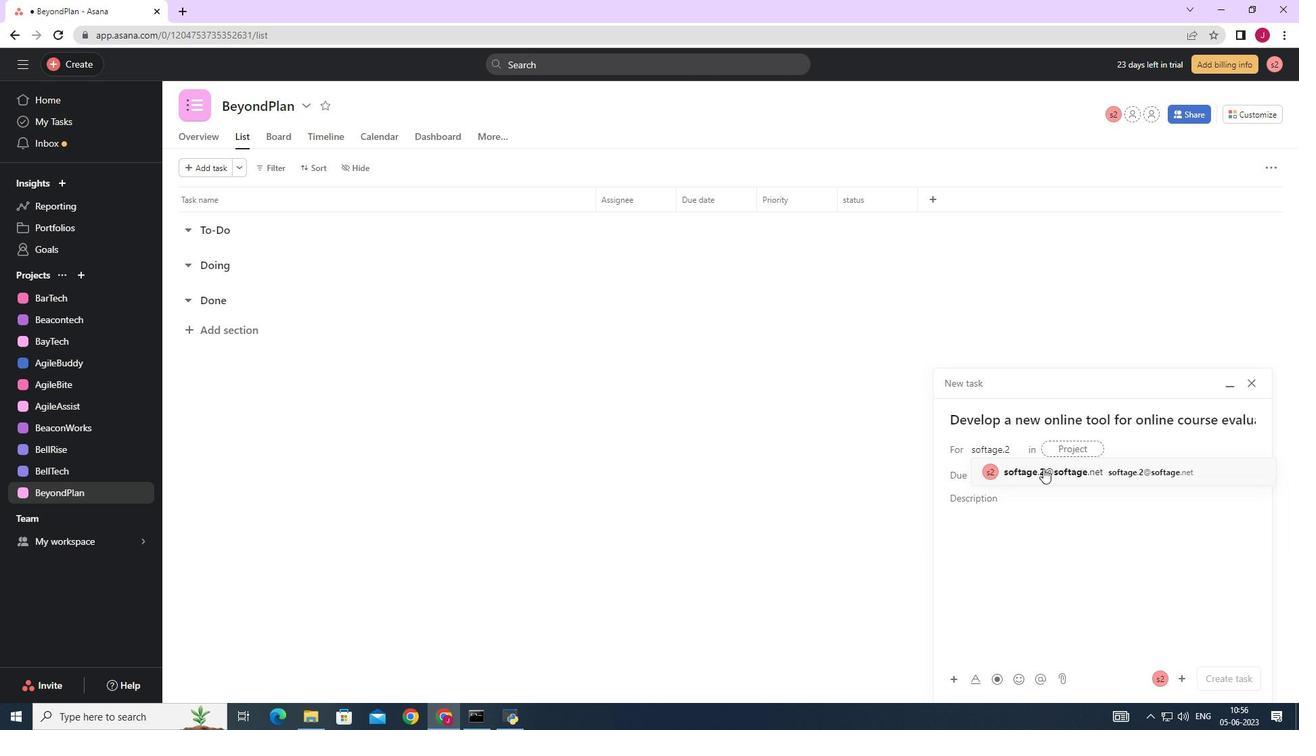 
Action: Mouse pressed left at (1053, 473)
Screenshot: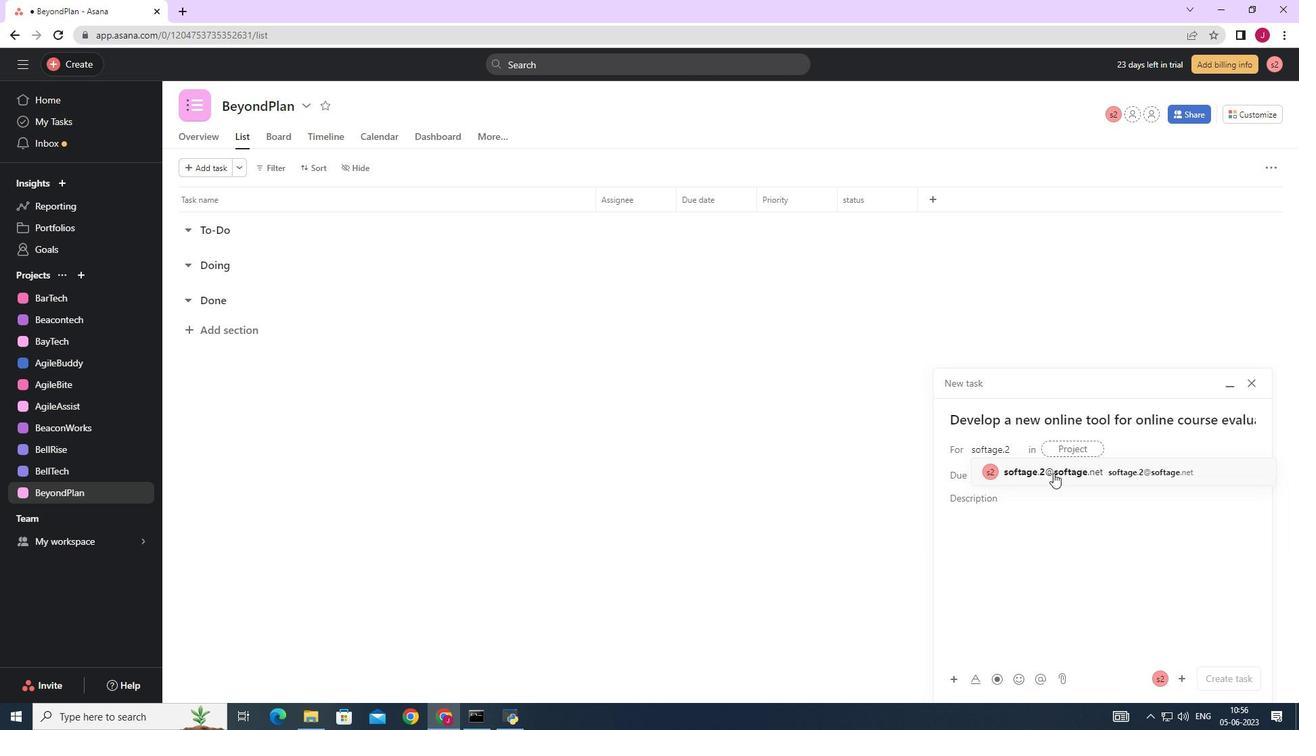 
Action: Mouse moved to (930, 471)
Screenshot: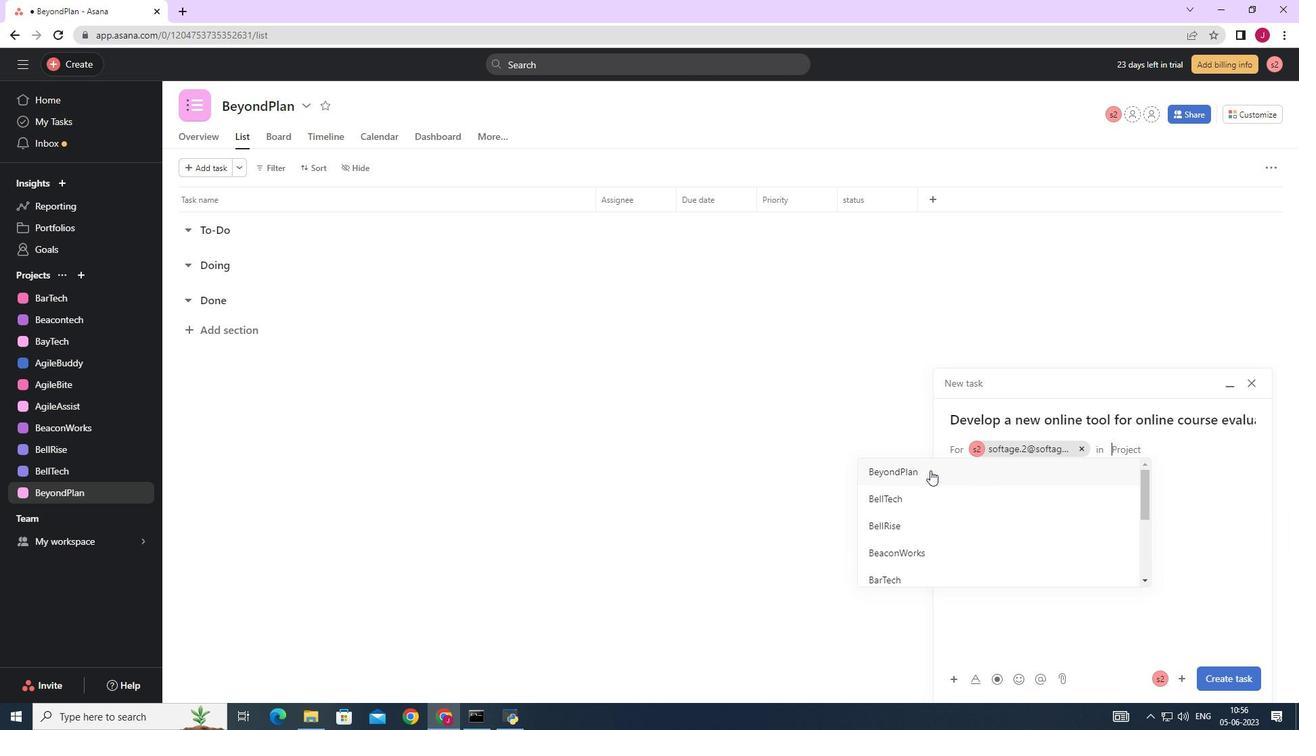 
Action: Mouse pressed left at (930, 471)
Screenshot: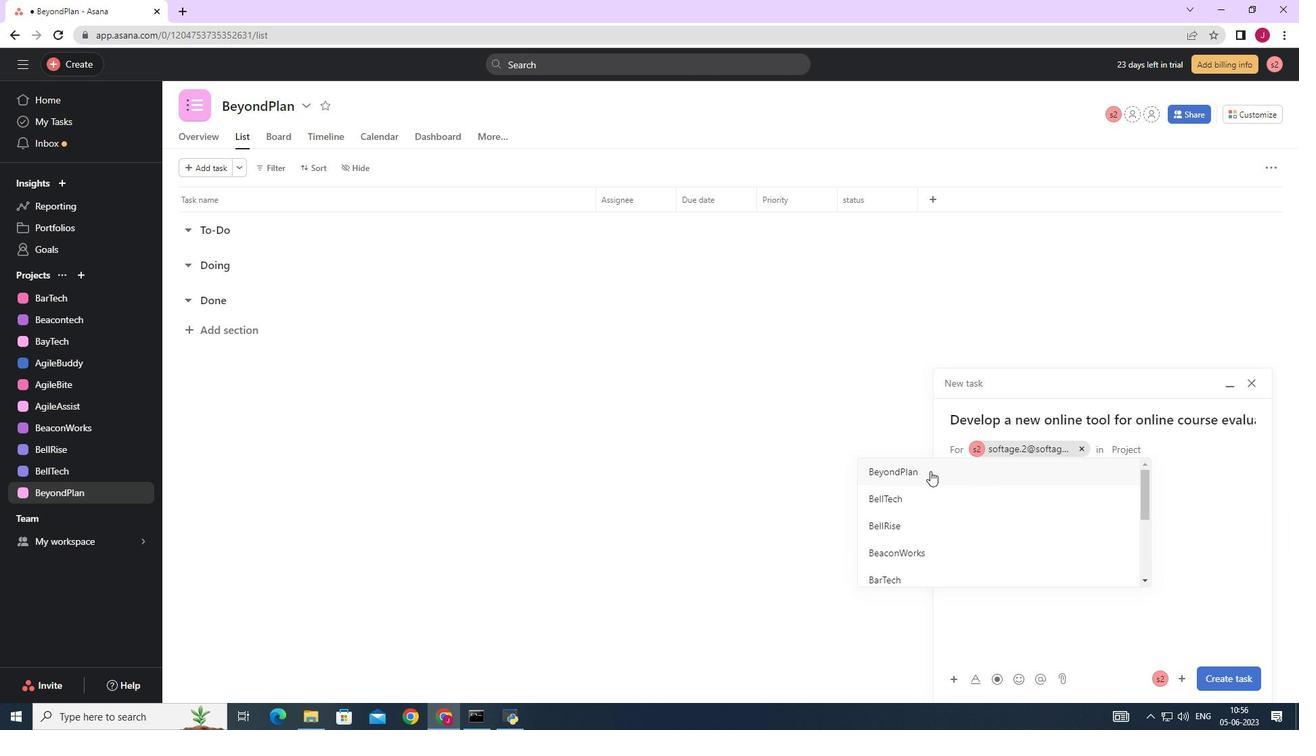 
Action: Mouse moved to (1021, 504)
Screenshot: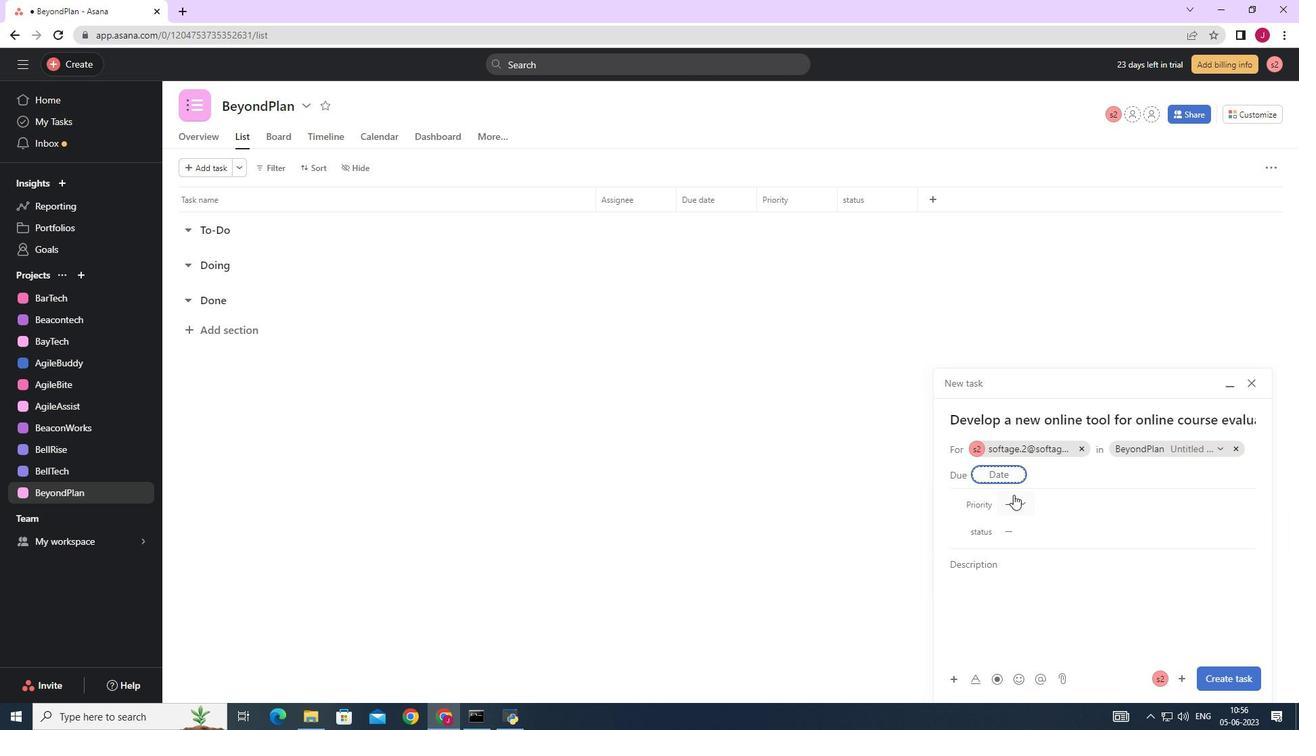 
Action: Mouse pressed left at (1021, 504)
Screenshot: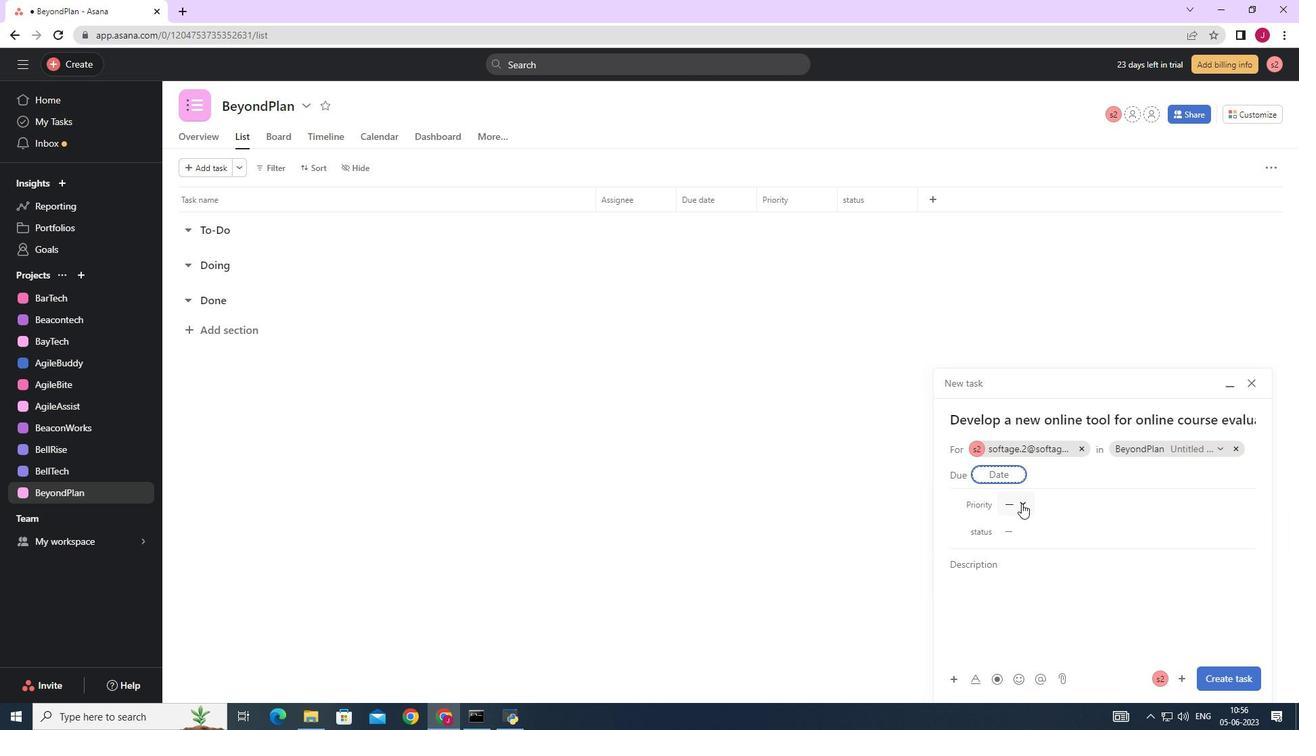 
Action: Mouse moved to (1045, 602)
Screenshot: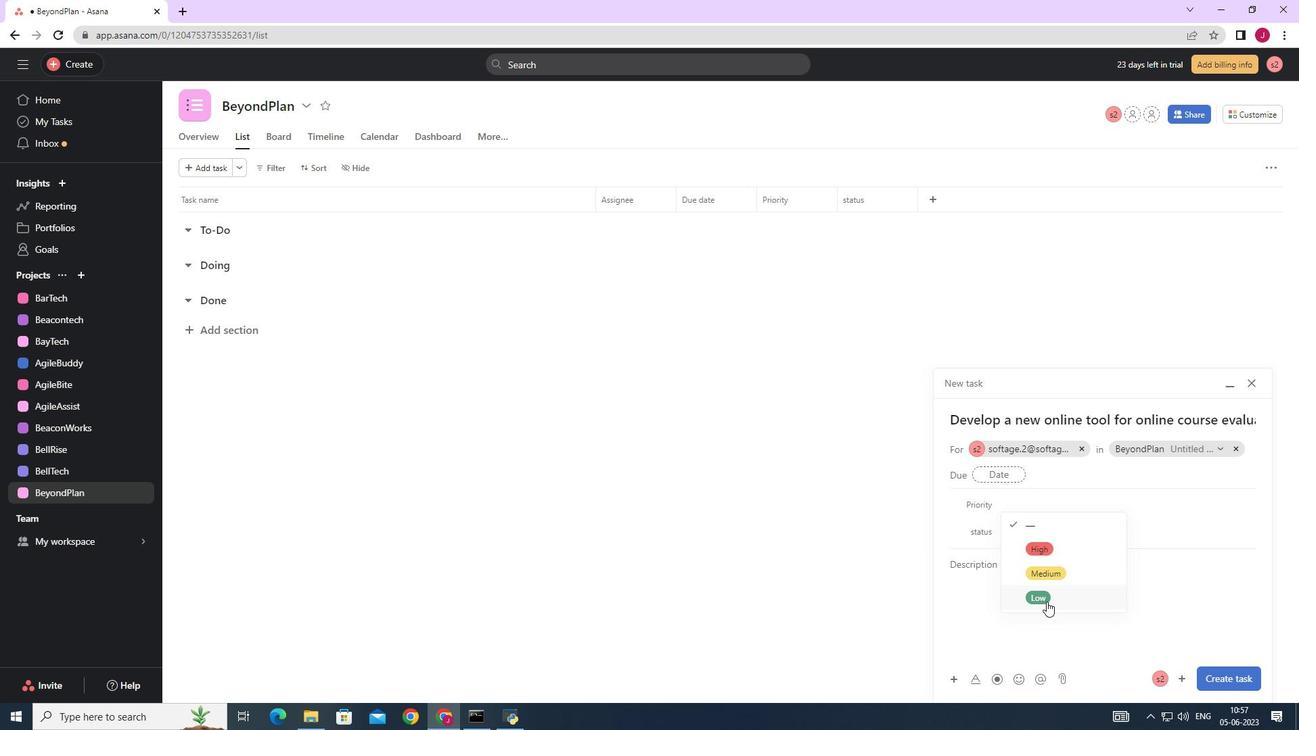 
Action: Mouse pressed left at (1045, 602)
Screenshot: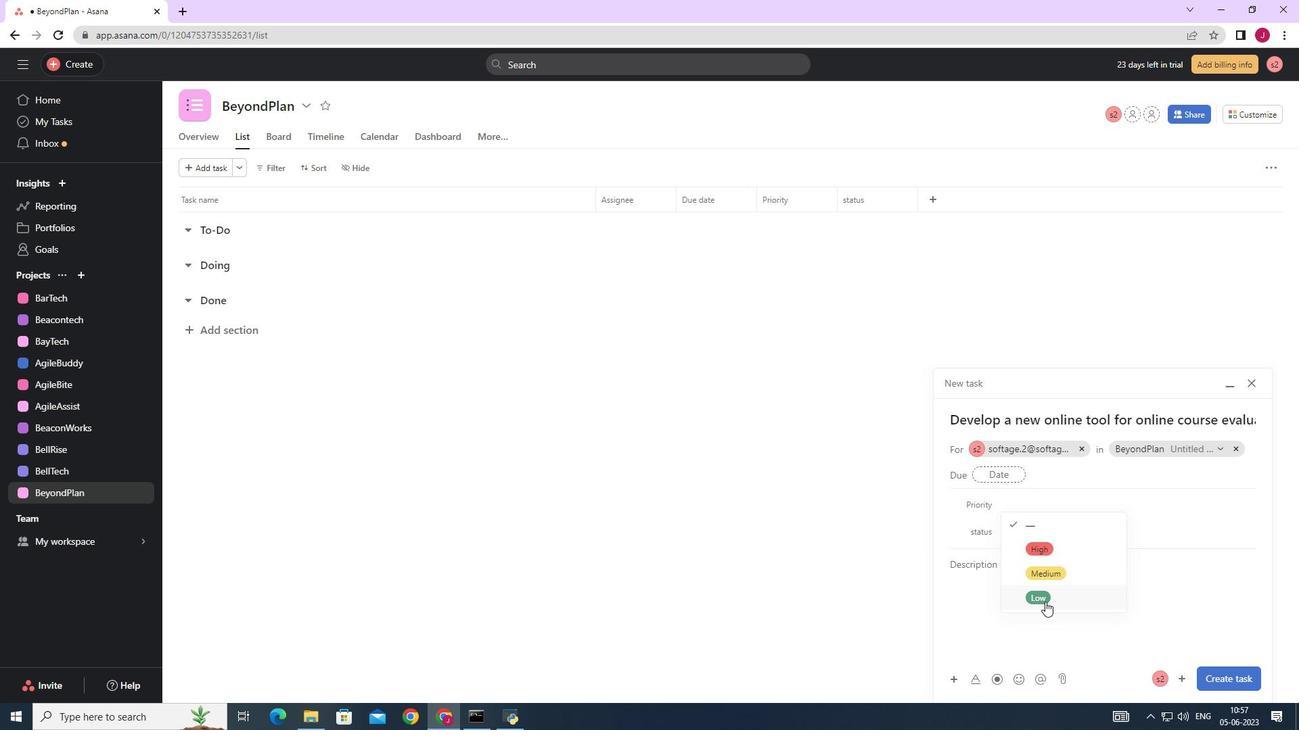 
Action: Mouse moved to (1027, 527)
Screenshot: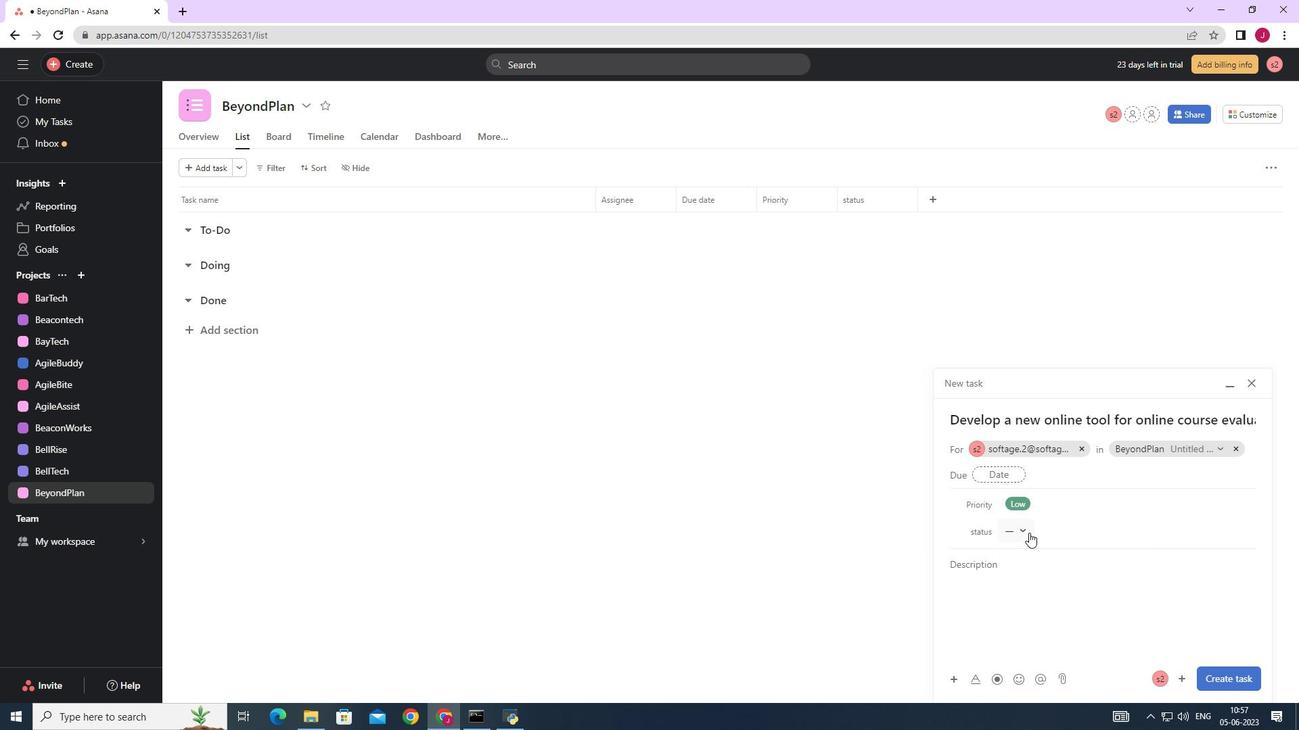 
Action: Mouse pressed left at (1027, 527)
Screenshot: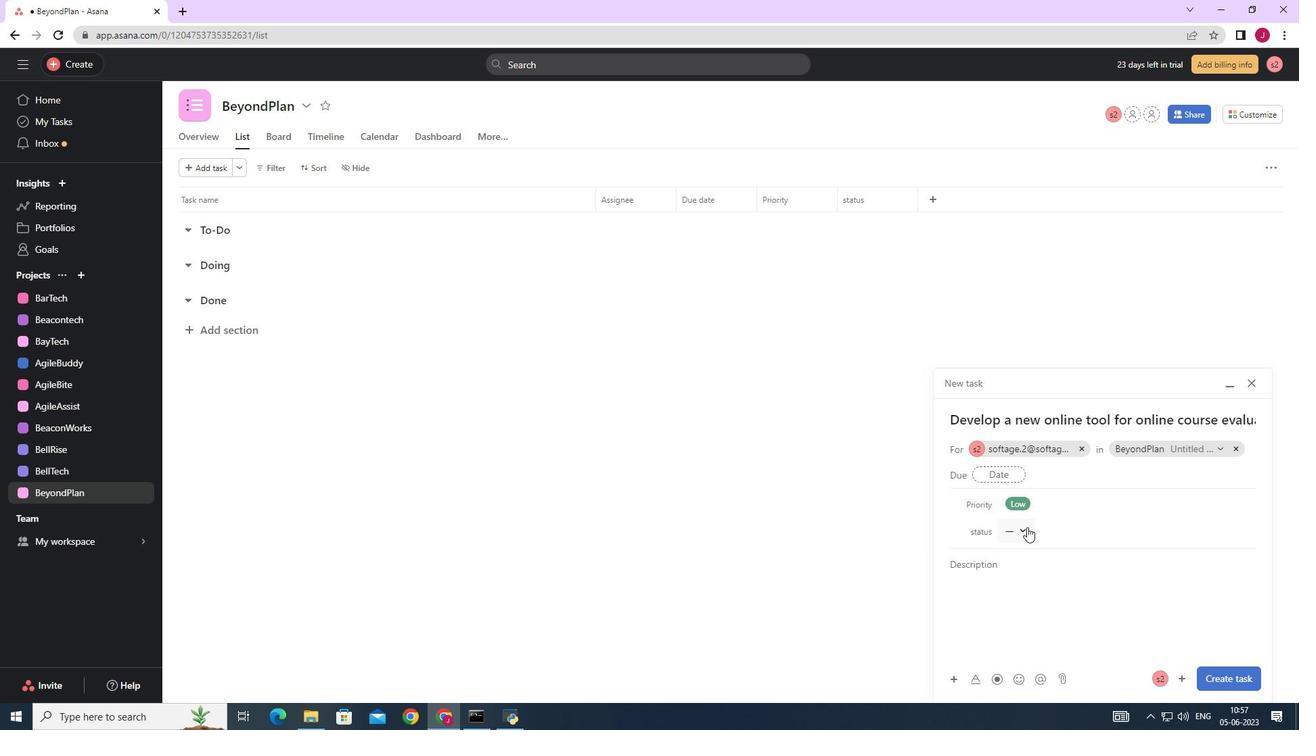 
Action: Mouse moved to (1047, 578)
Screenshot: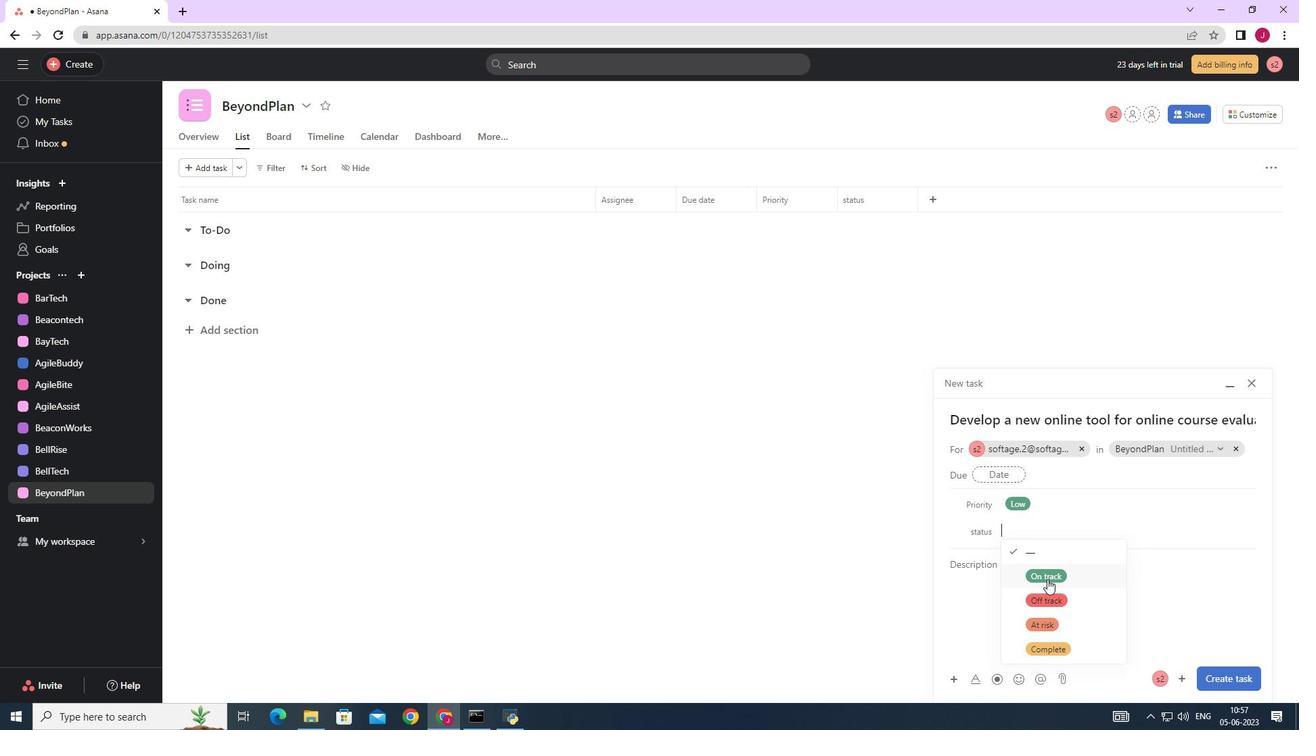 
Action: Mouse pressed left at (1047, 578)
Screenshot: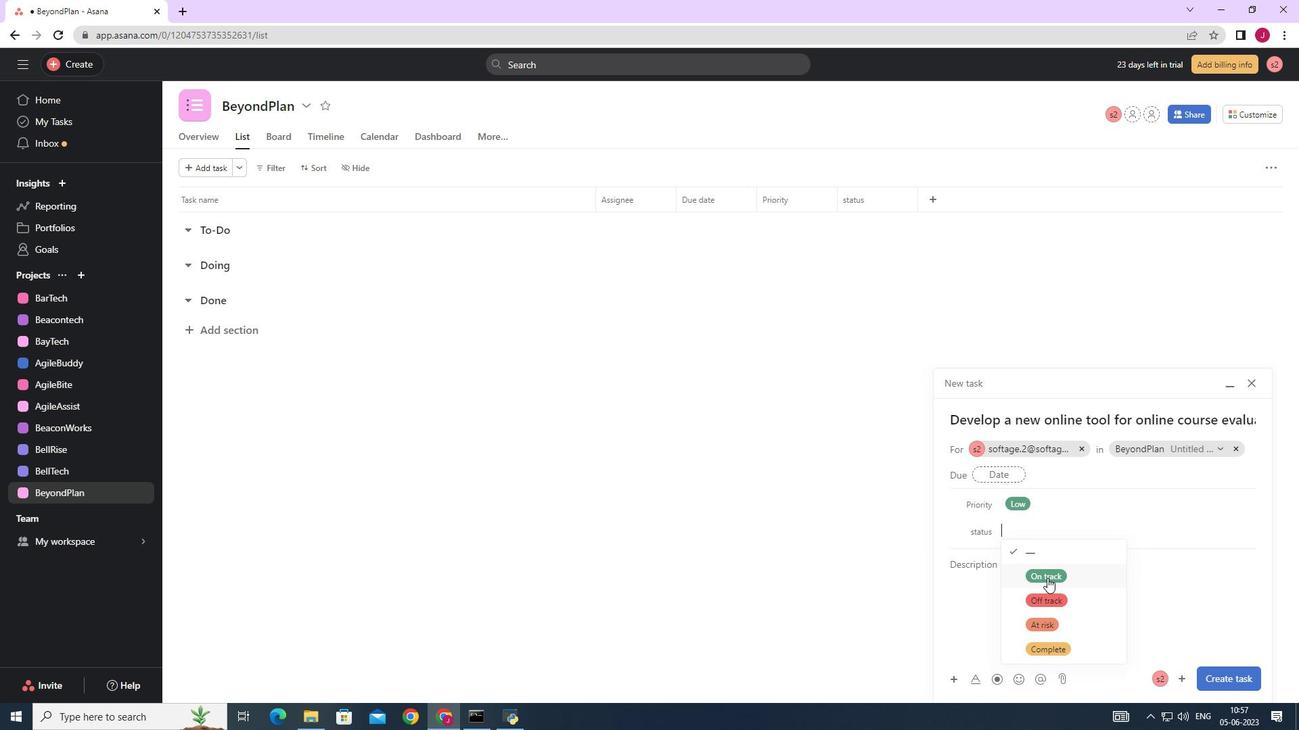 
Action: Mouse moved to (1222, 680)
Screenshot: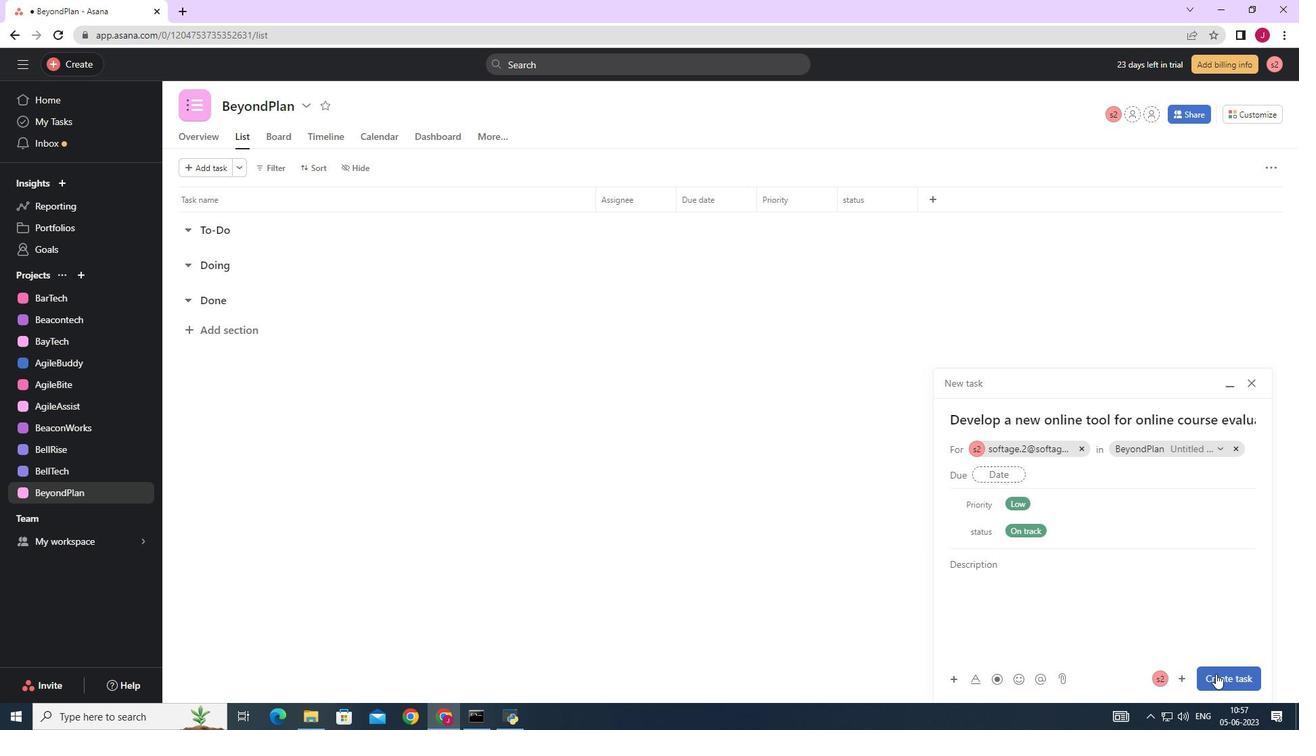 
Action: Mouse pressed left at (1222, 680)
Screenshot: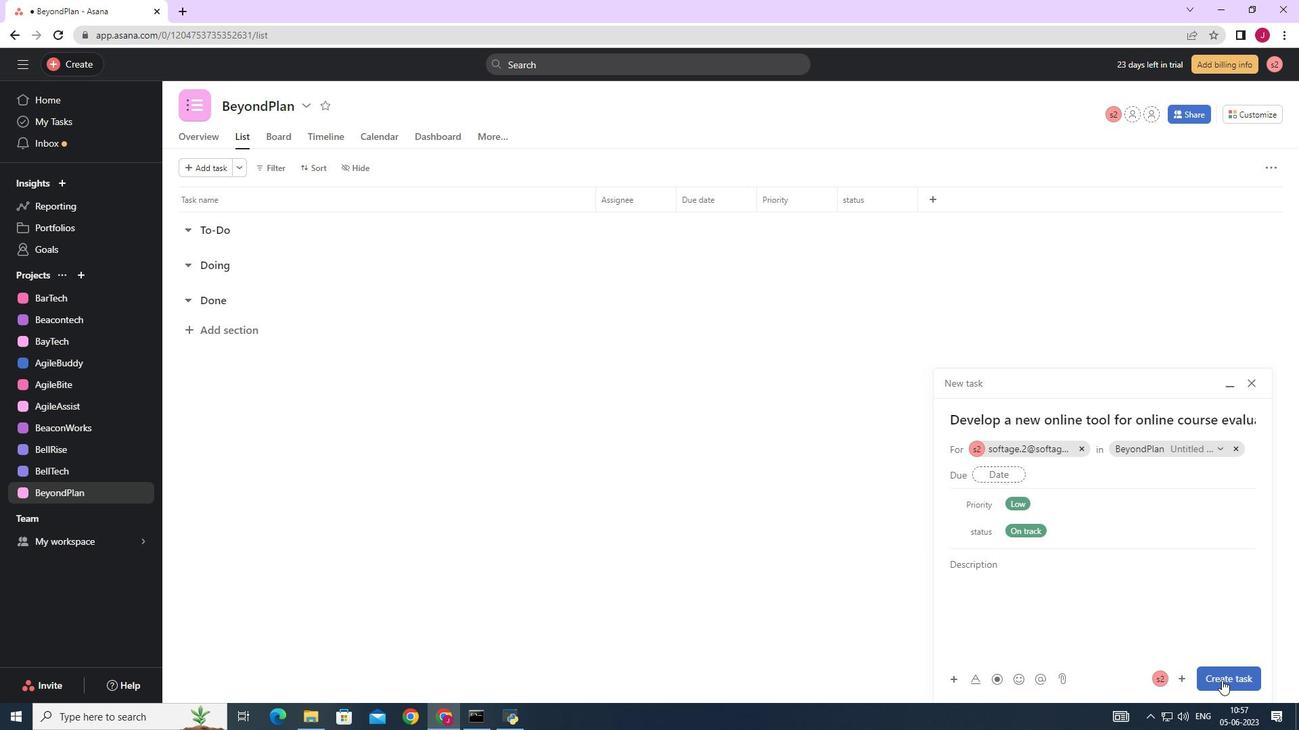
Action: Mouse moved to (1219, 682)
Screenshot: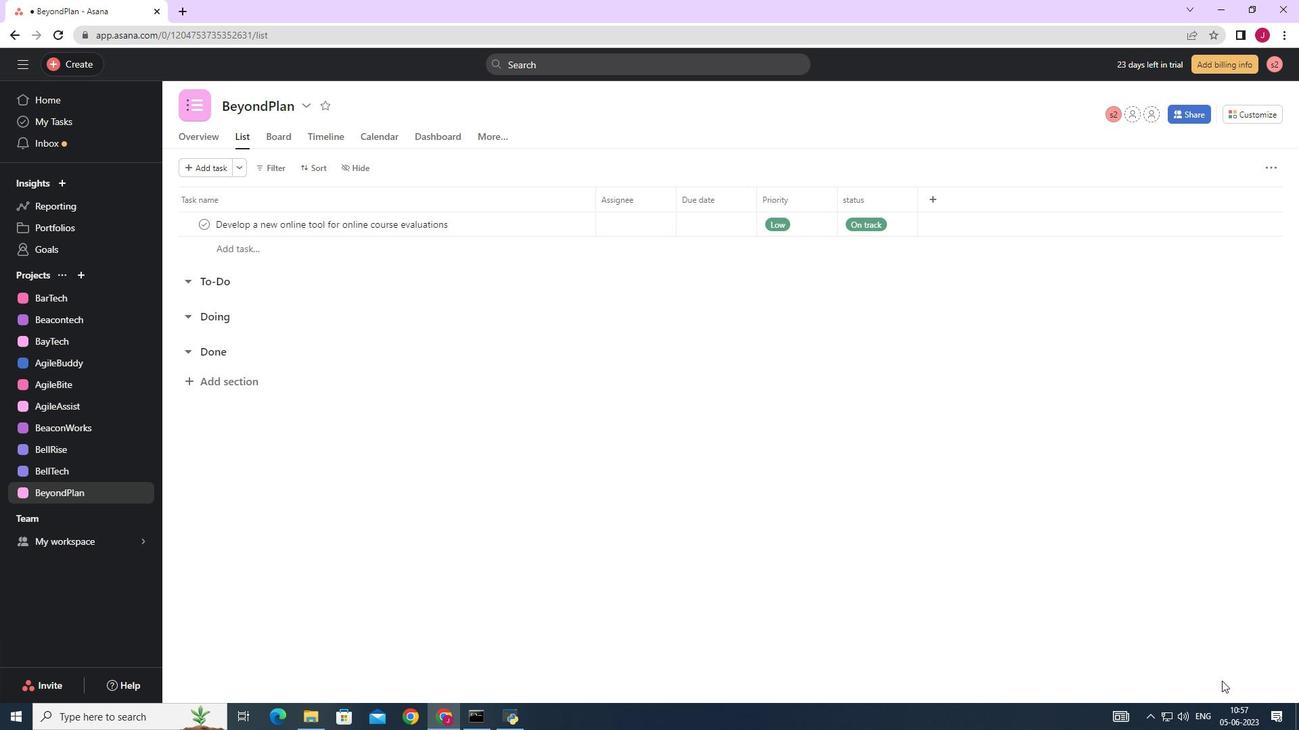
